 Task: Create a sub task Design and Implement Solution for the task  Create a new online platform for online therapy sessions in the project ArcticTech , assign it to team member softage.3@softage.net and update the status of the sub task to  Completed , set the priority of the sub task to High
Action: Mouse moved to (599, 324)
Screenshot: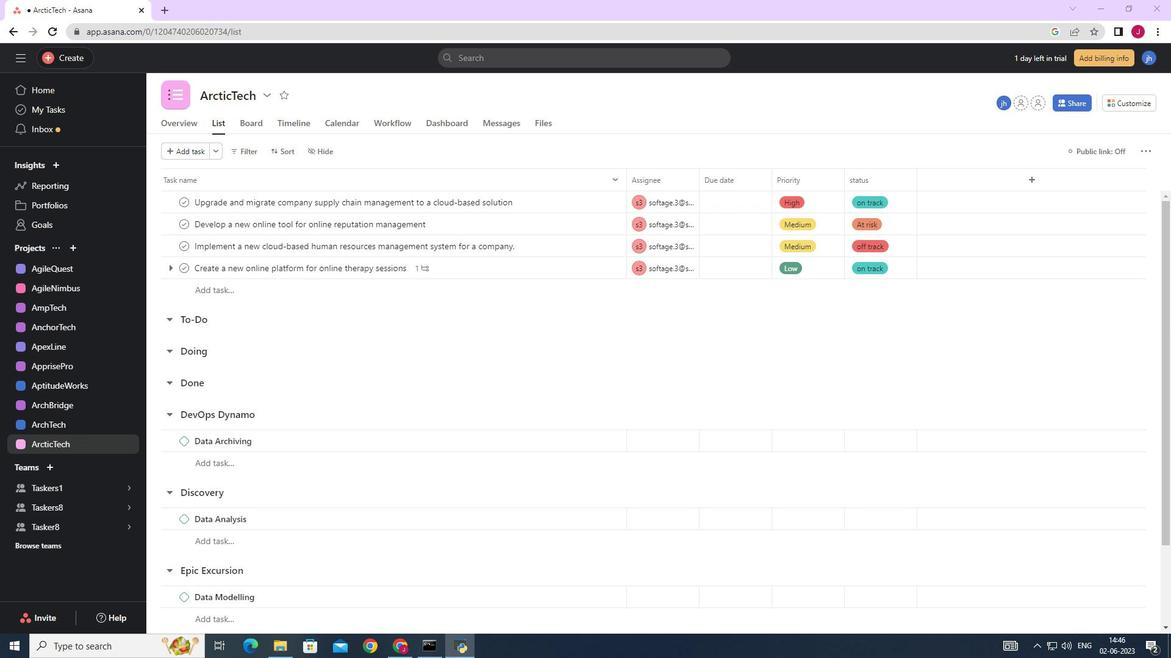 
Action: Mouse scrolled (599, 323) with delta (0, 0)
Screenshot: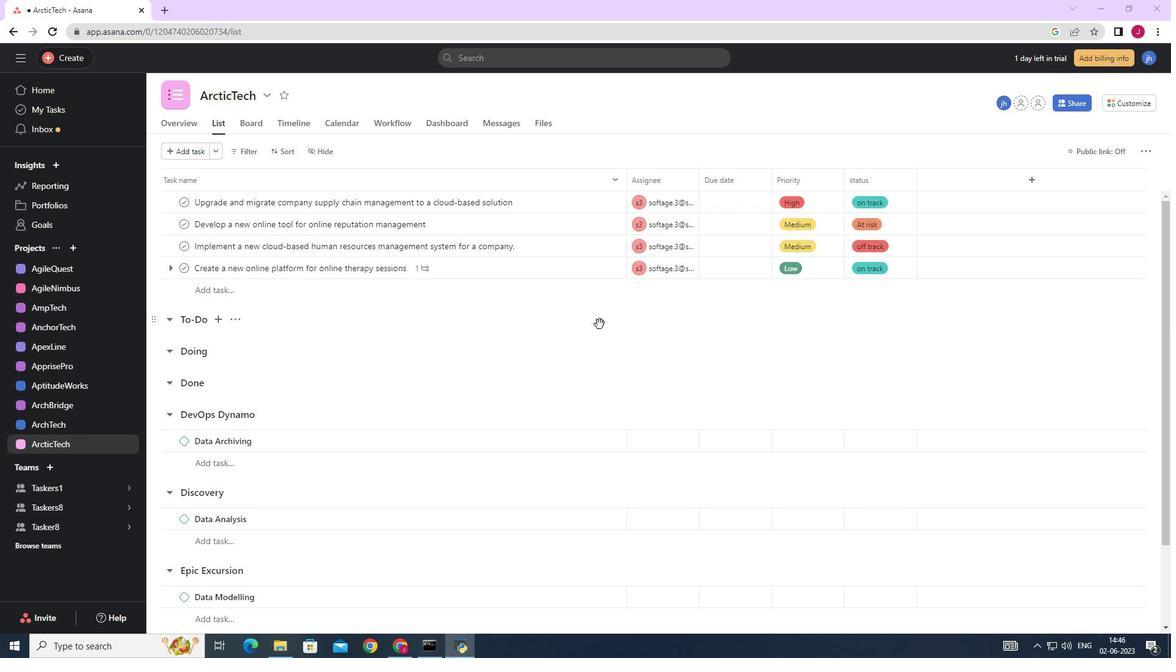 
Action: Mouse scrolled (599, 323) with delta (0, 0)
Screenshot: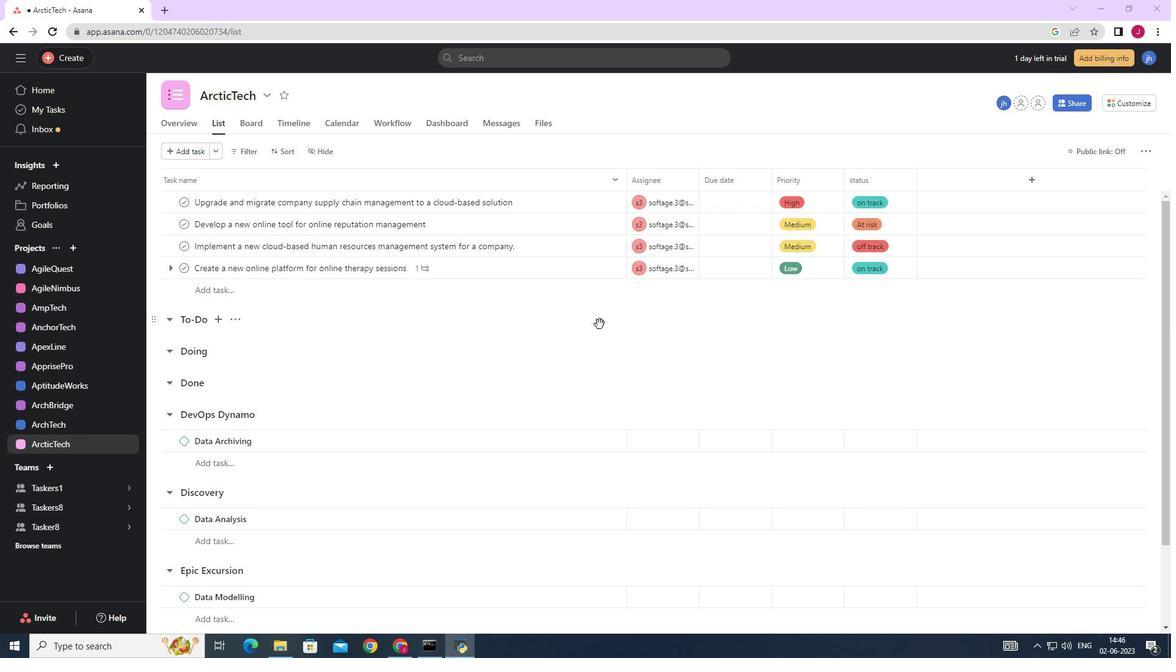 
Action: Mouse moved to (600, 357)
Screenshot: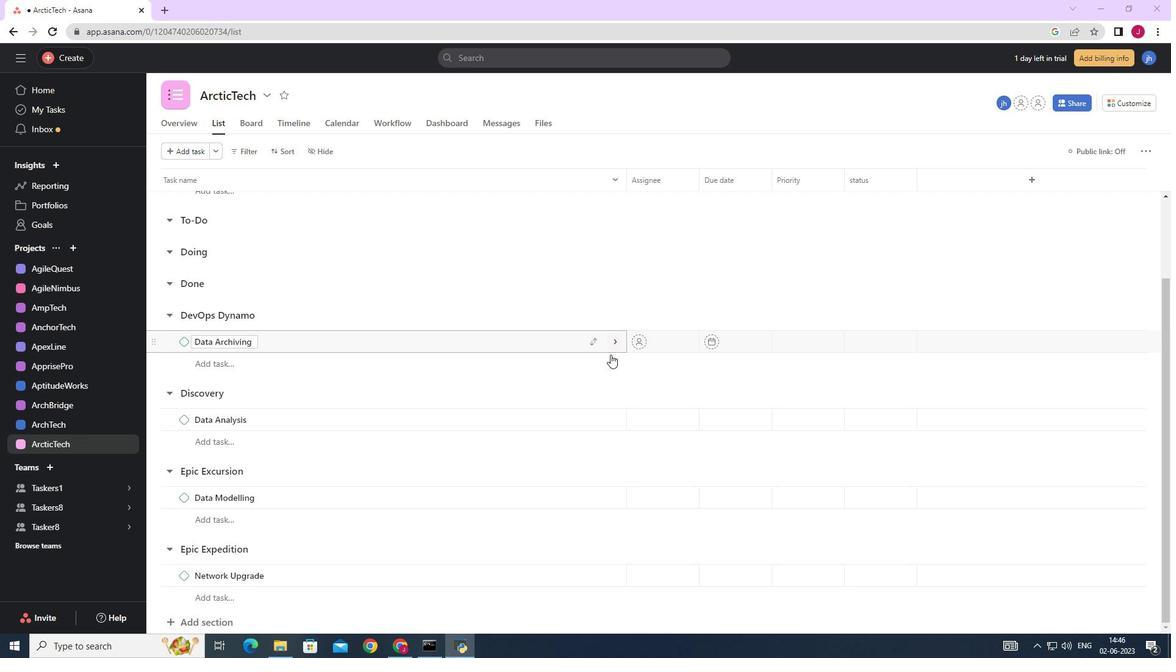 
Action: Mouse scrolled (601, 360) with delta (0, 0)
Screenshot: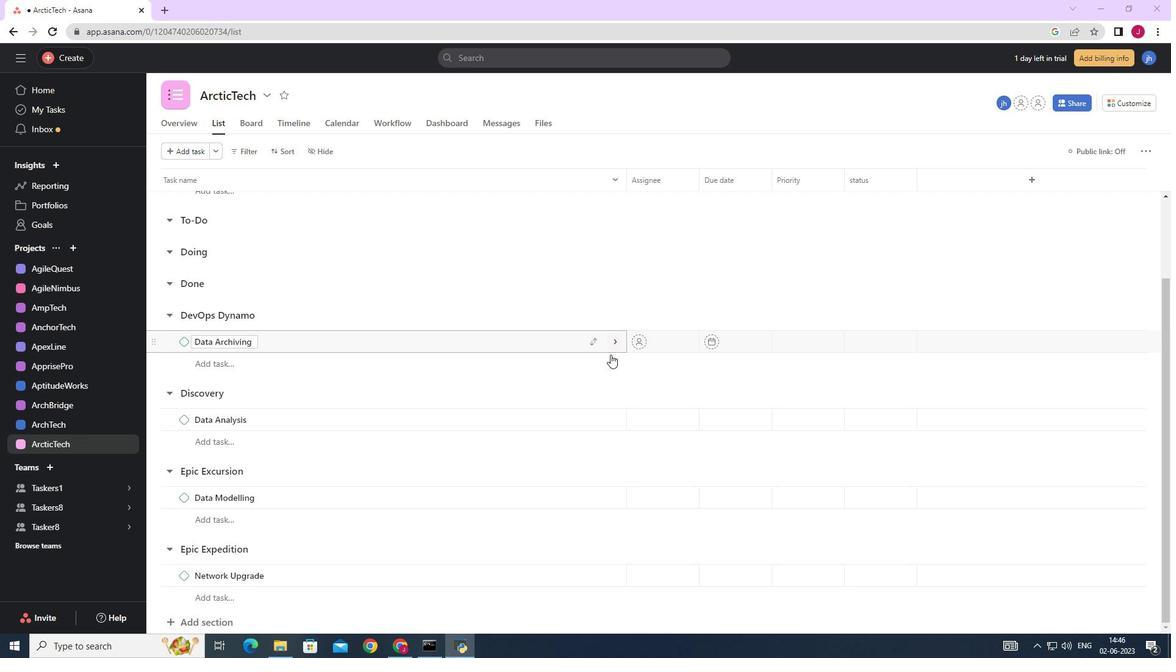 
Action: Mouse moved to (599, 356)
Screenshot: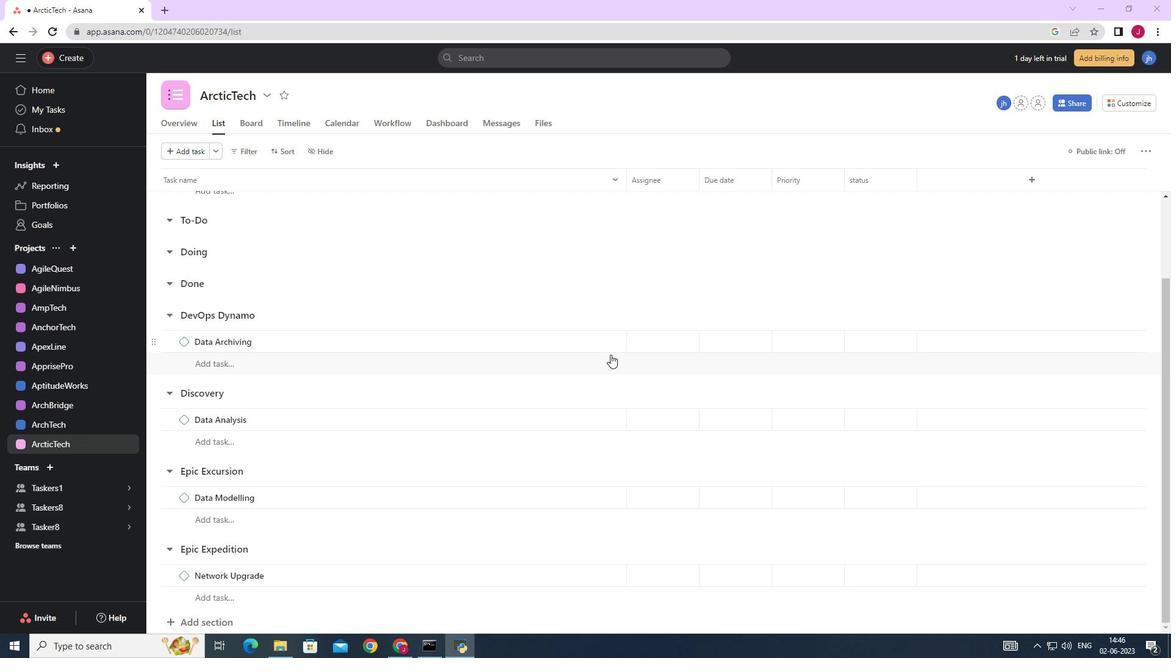 
Action: Mouse scrolled (601, 359) with delta (0, 0)
Screenshot: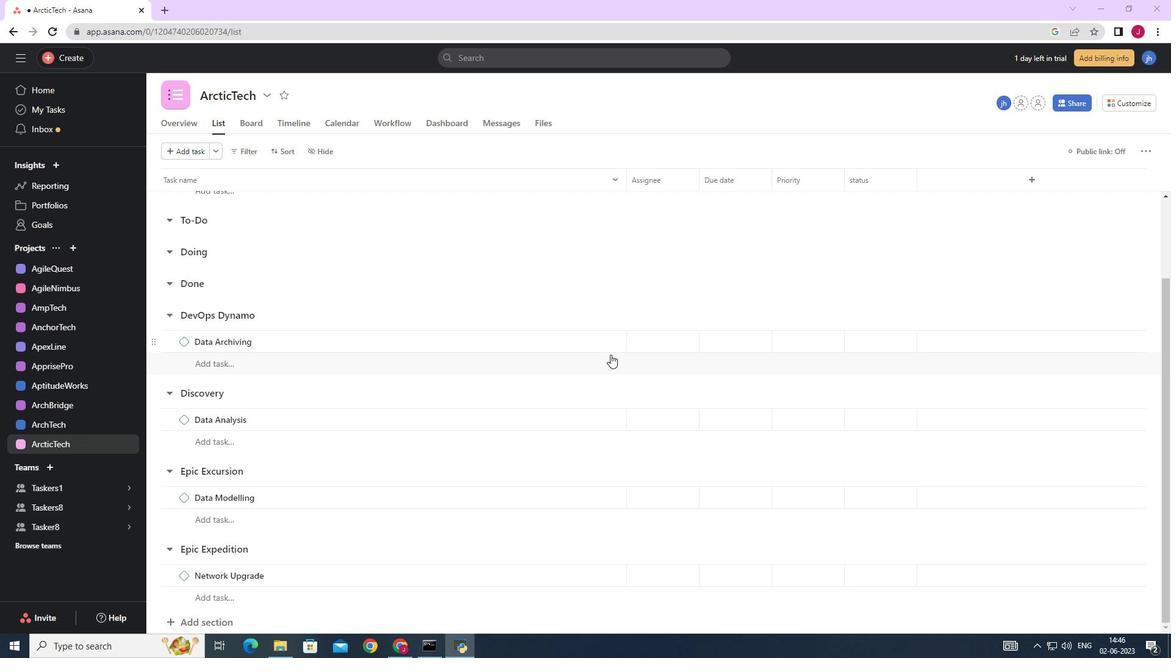 
Action: Mouse moved to (599, 356)
Screenshot: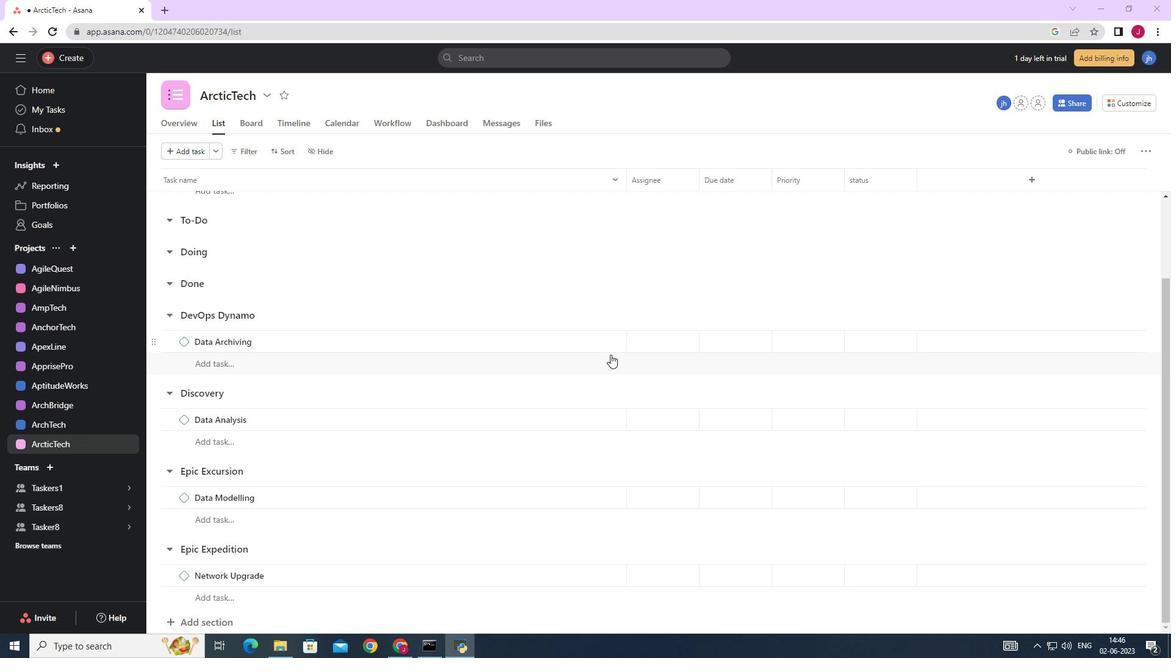 
Action: Mouse scrolled (599, 357) with delta (0, 0)
Screenshot: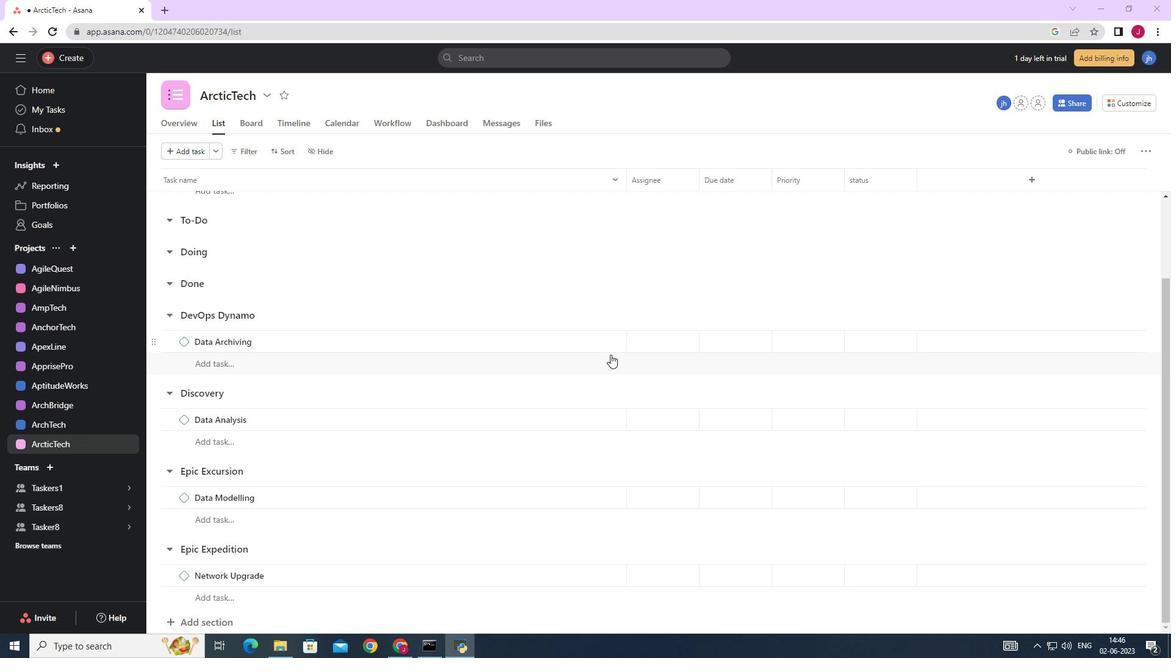
Action: Mouse moved to (560, 345)
Screenshot: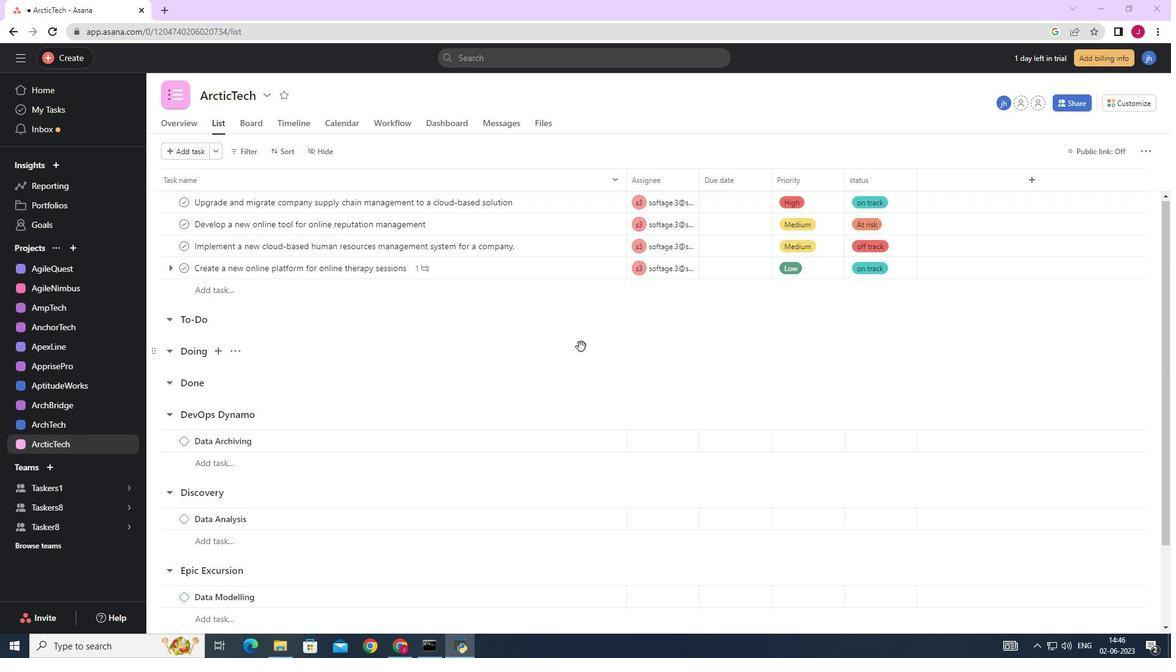 
Action: Mouse scrolled (560, 345) with delta (0, 0)
Screenshot: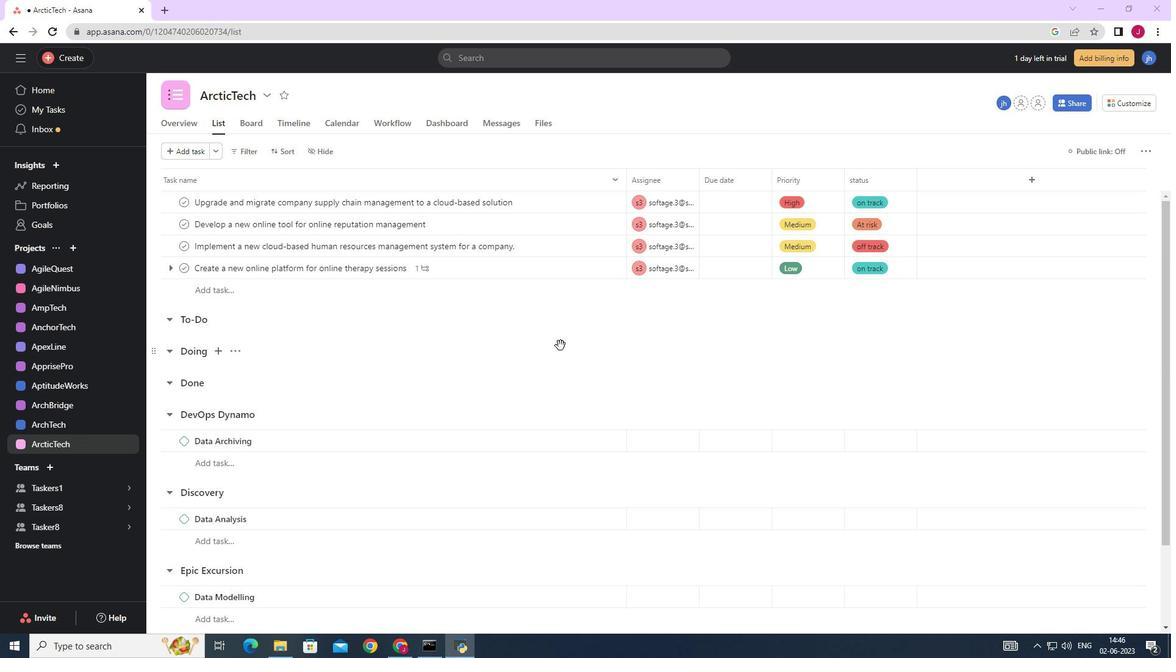 
Action: Mouse scrolled (560, 345) with delta (0, 0)
Screenshot: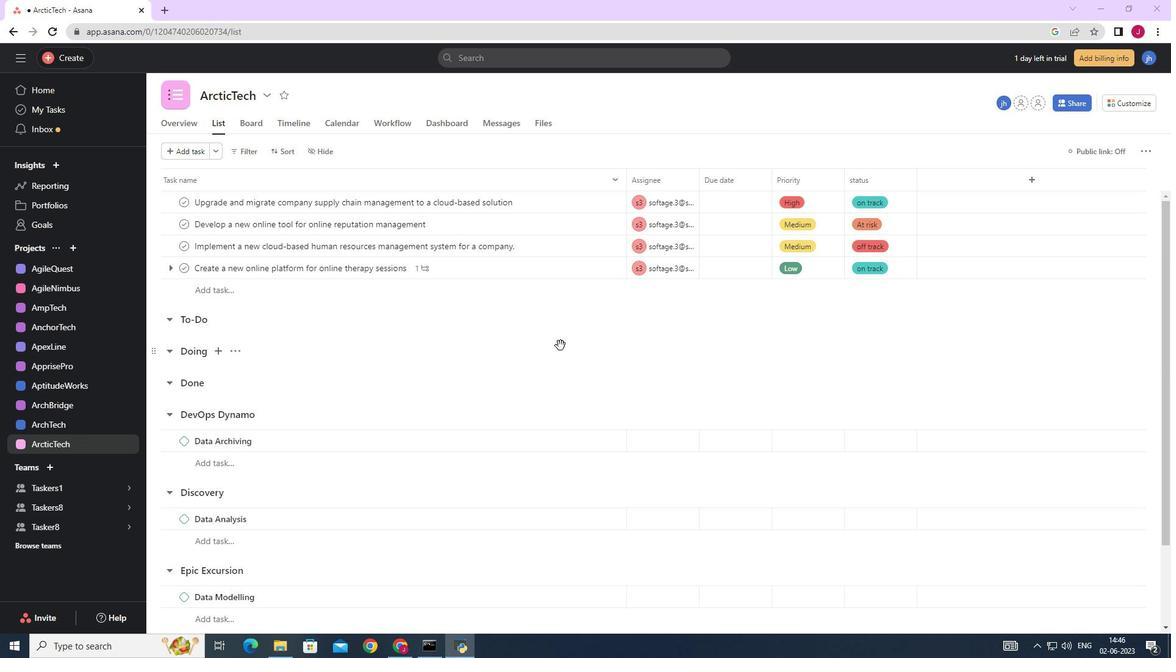 
Action: Mouse scrolled (560, 345) with delta (0, 0)
Screenshot: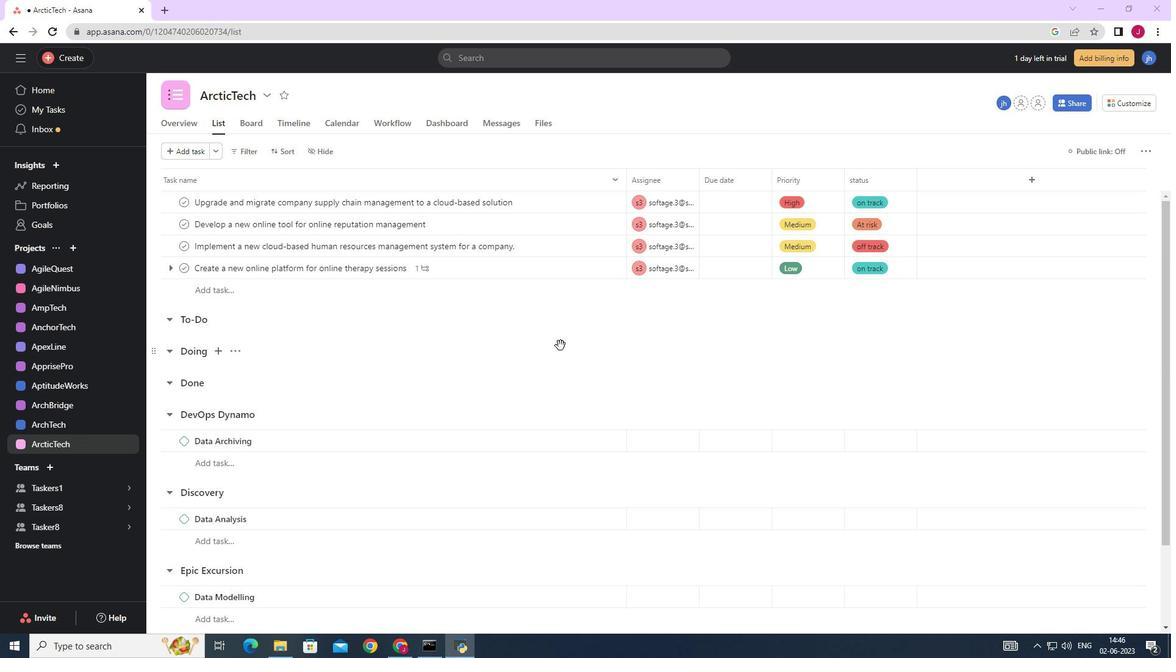 
Action: Mouse scrolled (560, 345) with delta (0, 0)
Screenshot: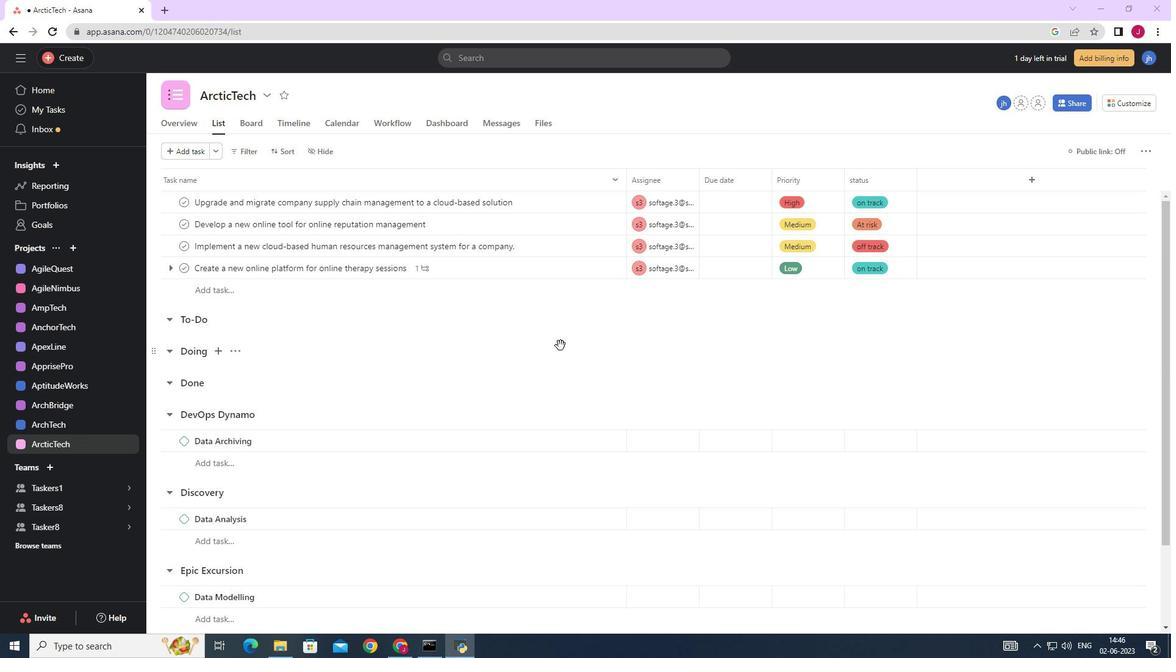 
Action: Mouse scrolled (560, 346) with delta (0, 0)
Screenshot: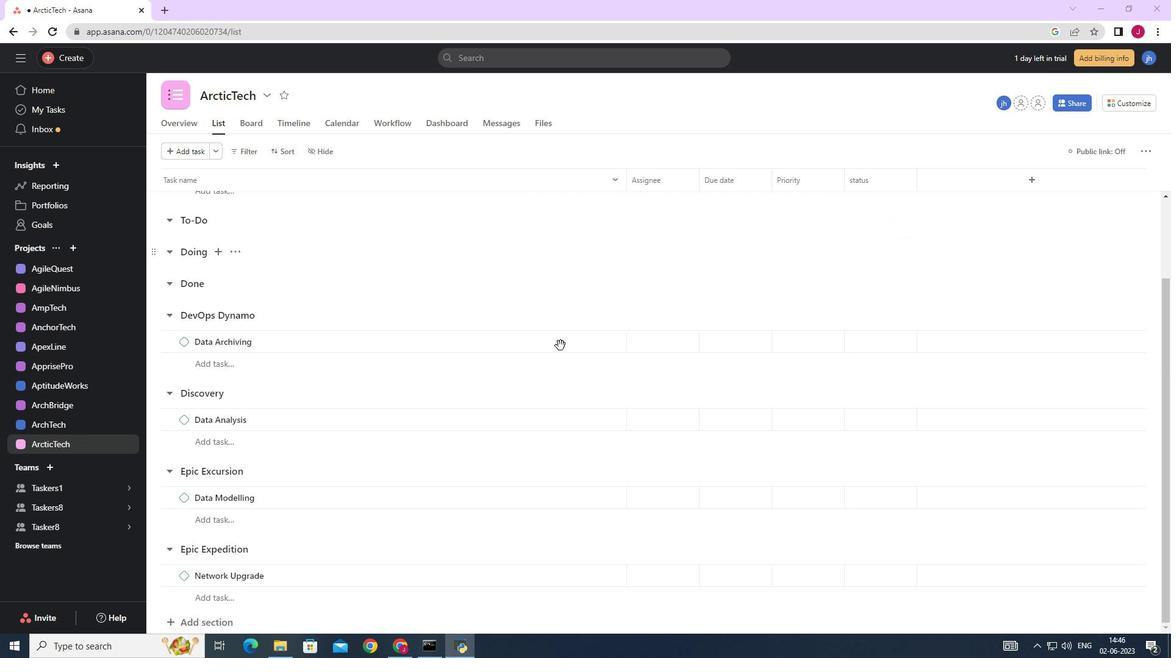 
Action: Mouse scrolled (560, 346) with delta (0, 0)
Screenshot: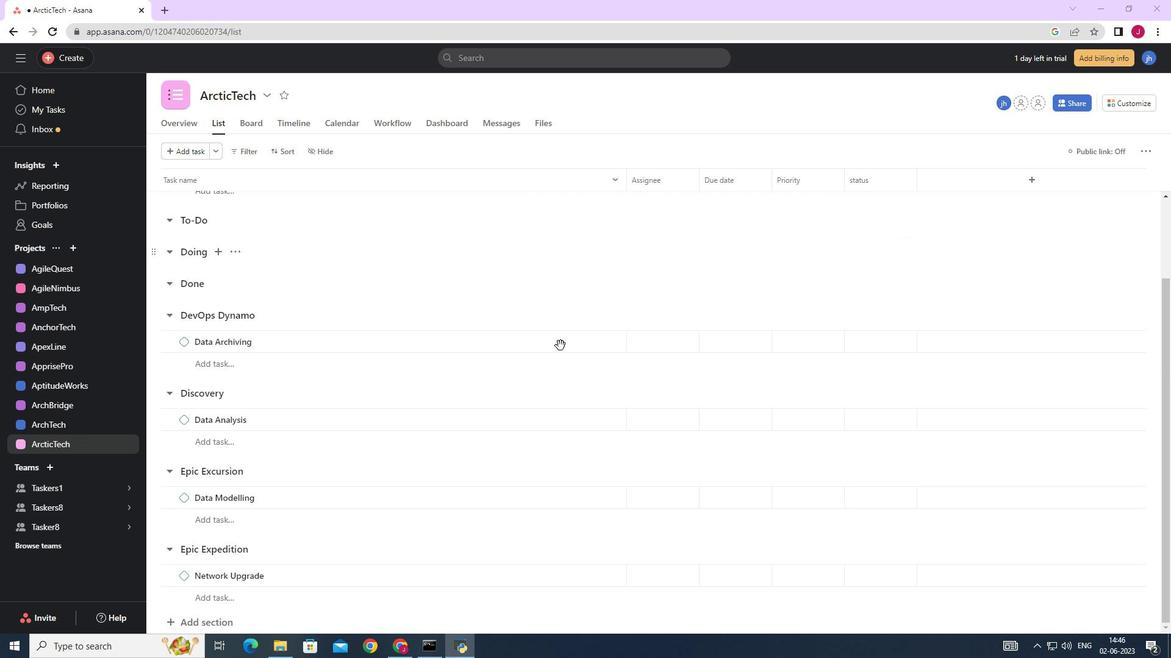 
Action: Mouse scrolled (560, 346) with delta (0, 0)
Screenshot: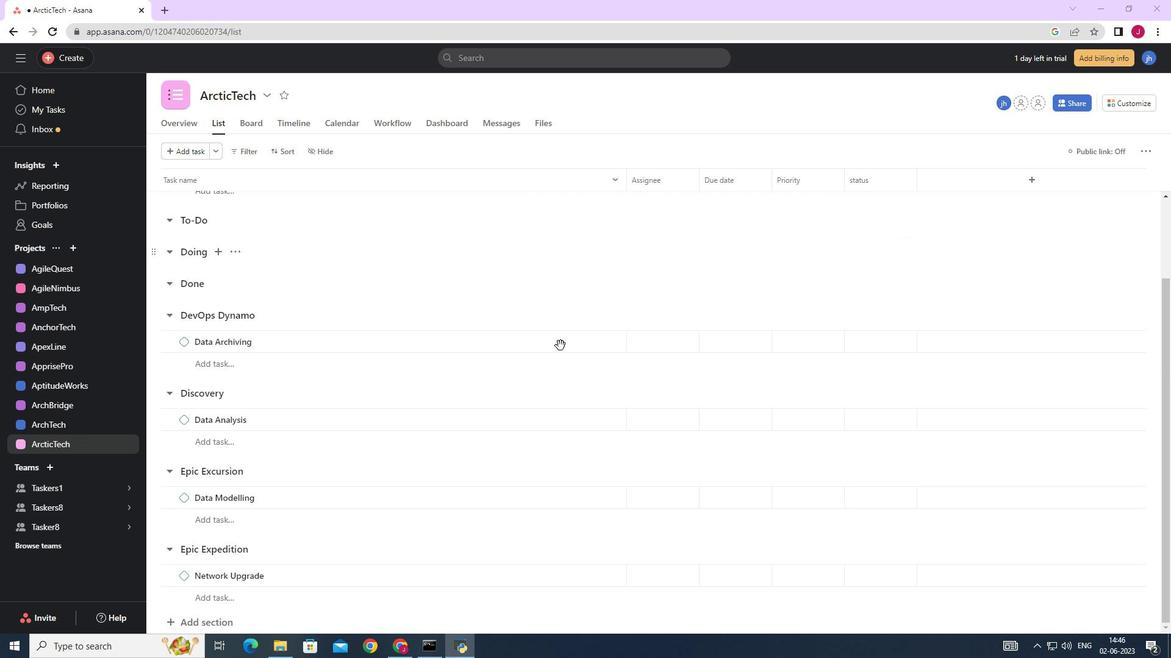 
Action: Mouse scrolled (560, 346) with delta (0, 0)
Screenshot: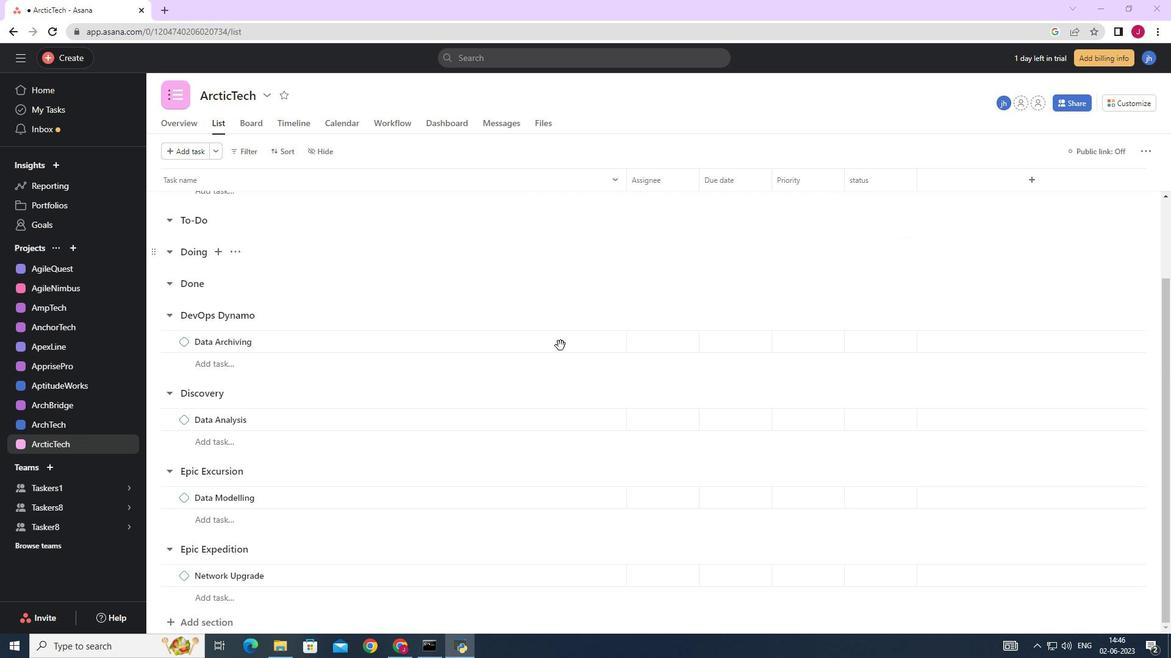 
Action: Mouse moved to (566, 267)
Screenshot: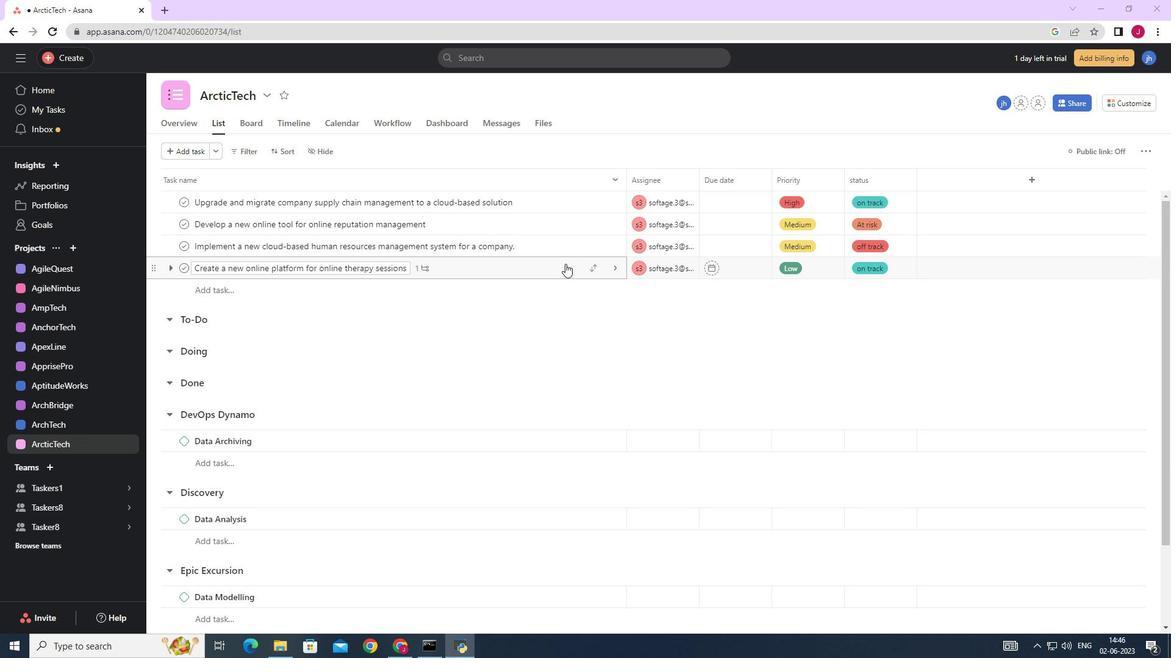 
Action: Mouse pressed left at (566, 267)
Screenshot: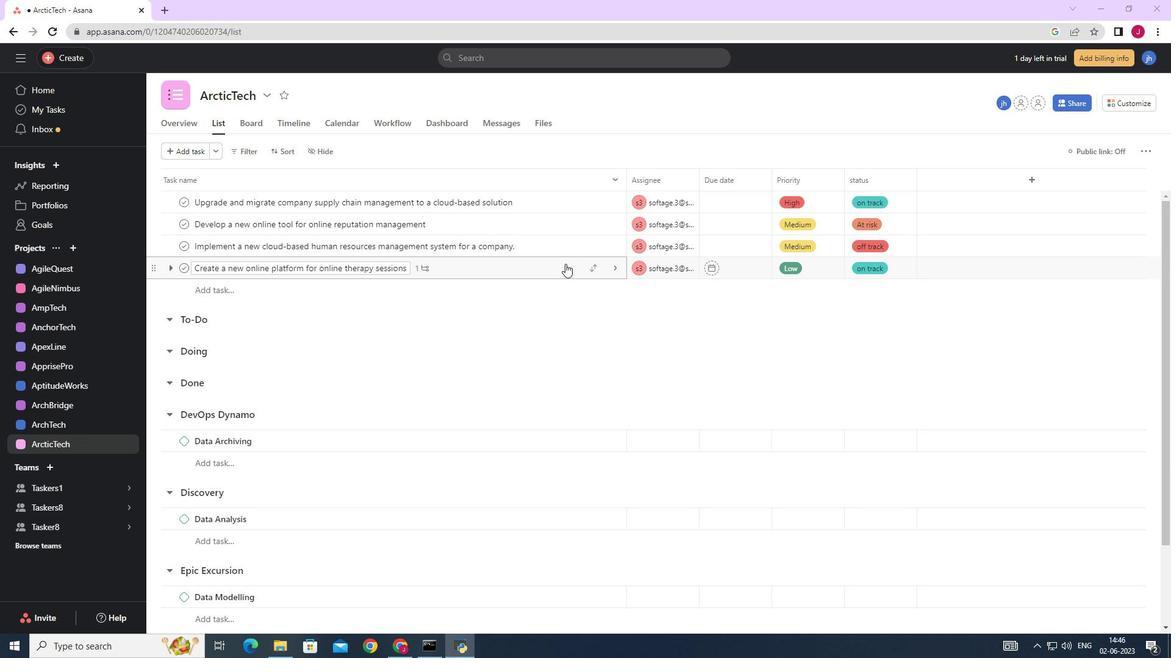 
Action: Mouse moved to (771, 364)
Screenshot: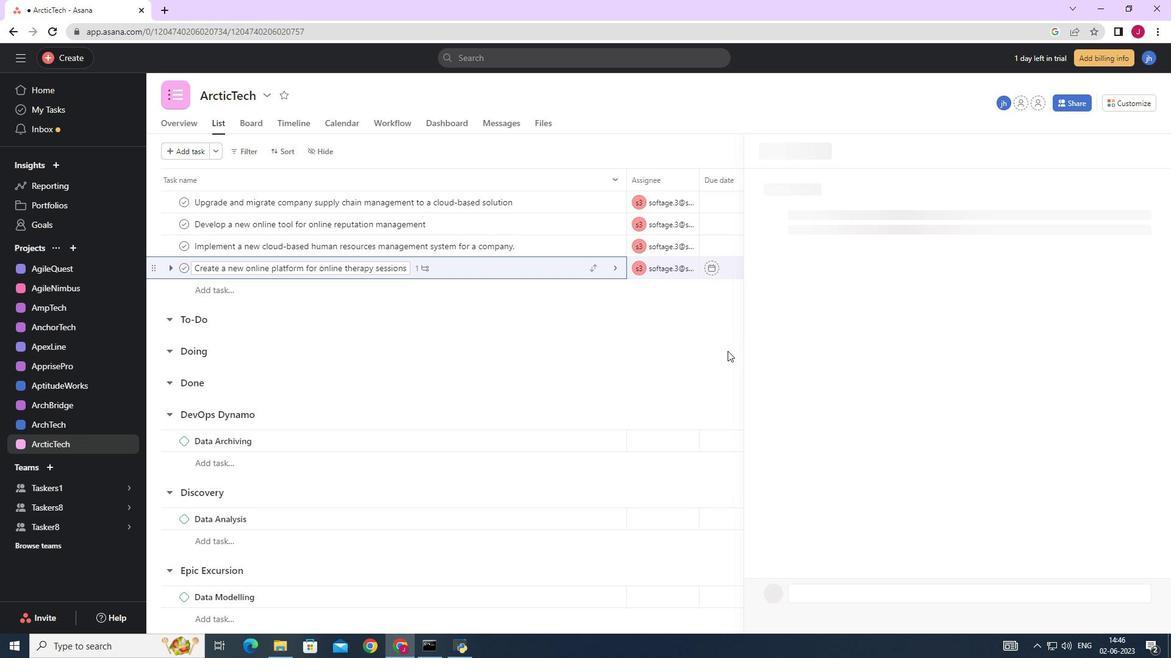 
Action: Mouse scrolled (771, 363) with delta (0, 0)
Screenshot: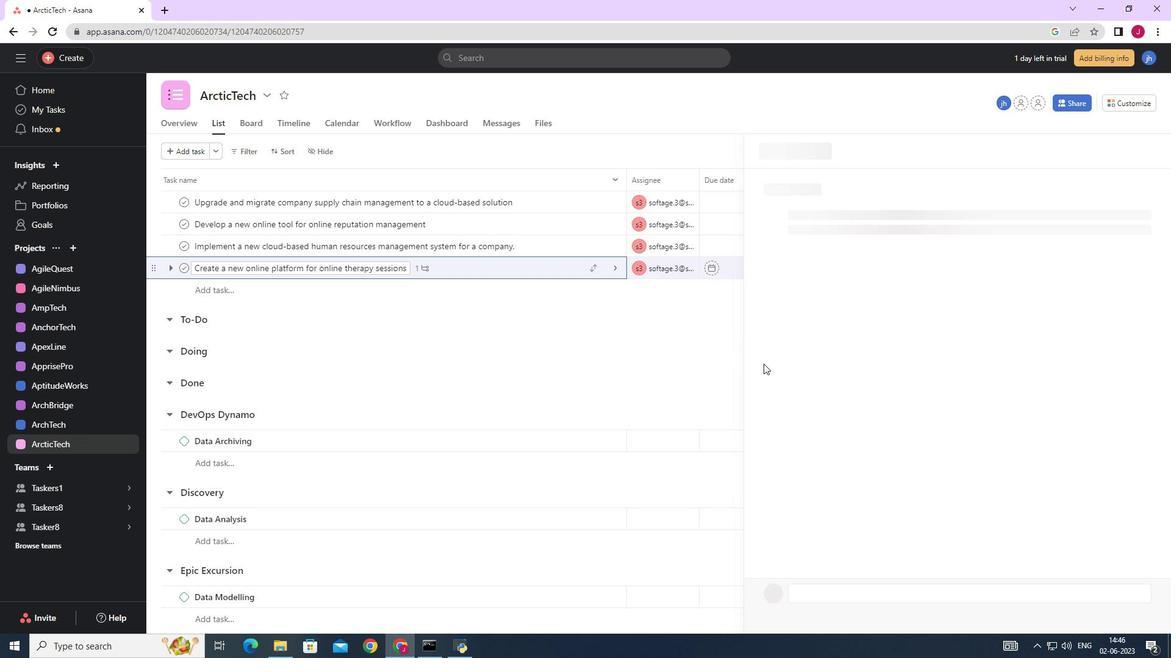 
Action: Mouse scrolled (771, 363) with delta (0, 0)
Screenshot: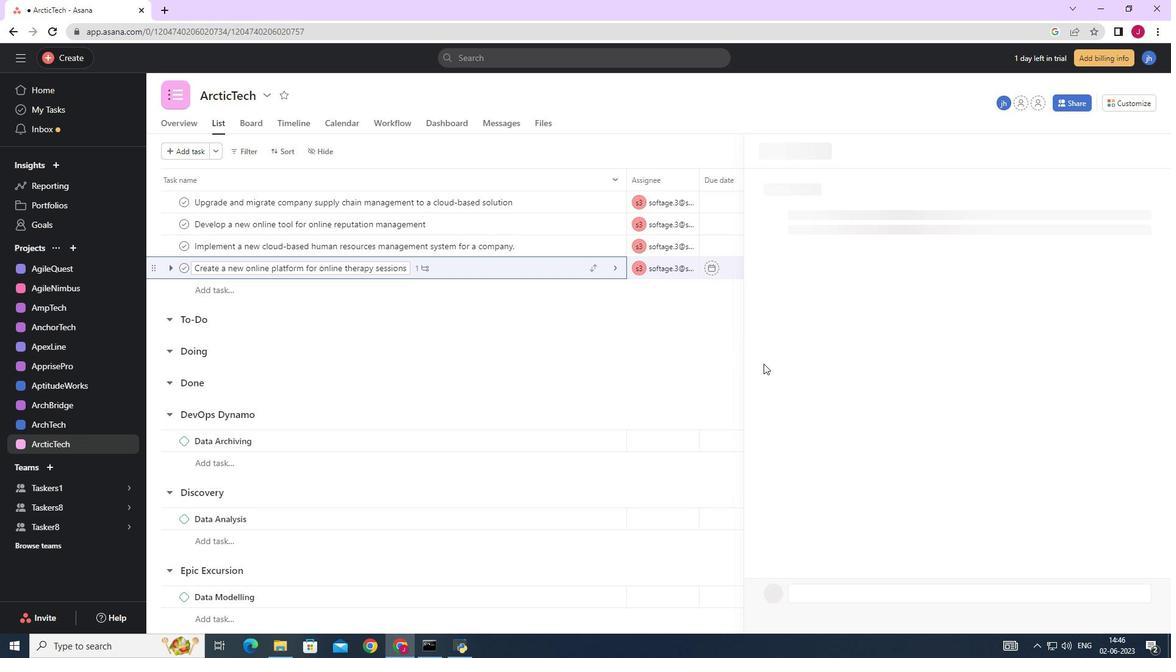 
Action: Mouse scrolled (771, 363) with delta (0, 0)
Screenshot: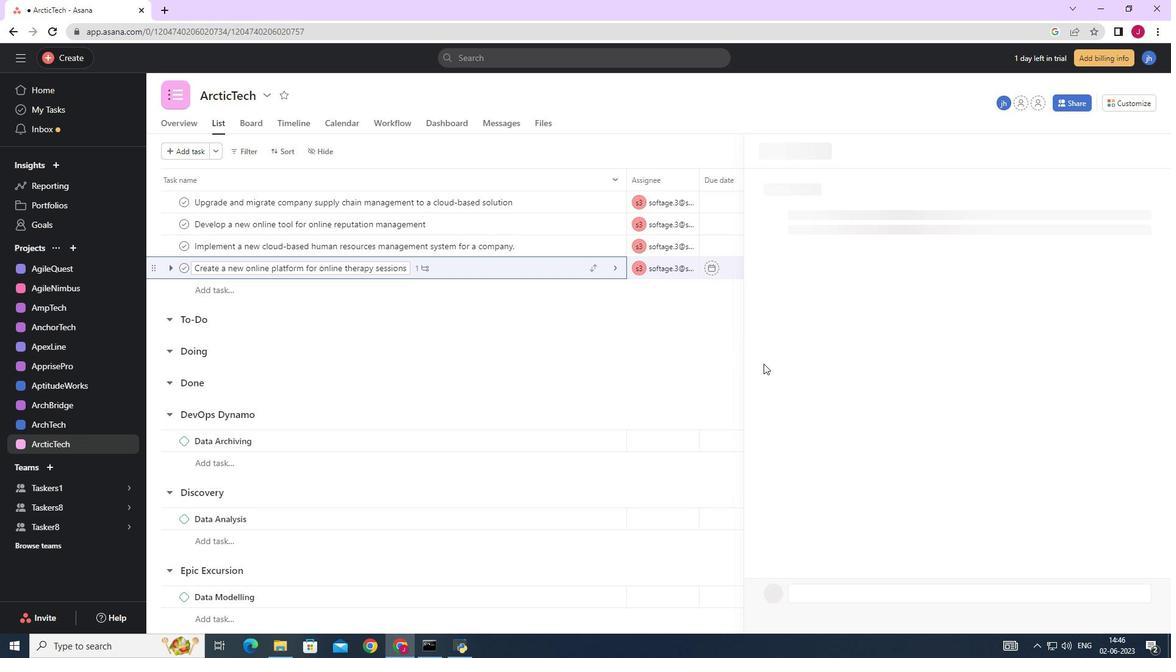 
Action: Mouse scrolled (771, 363) with delta (0, 0)
Screenshot: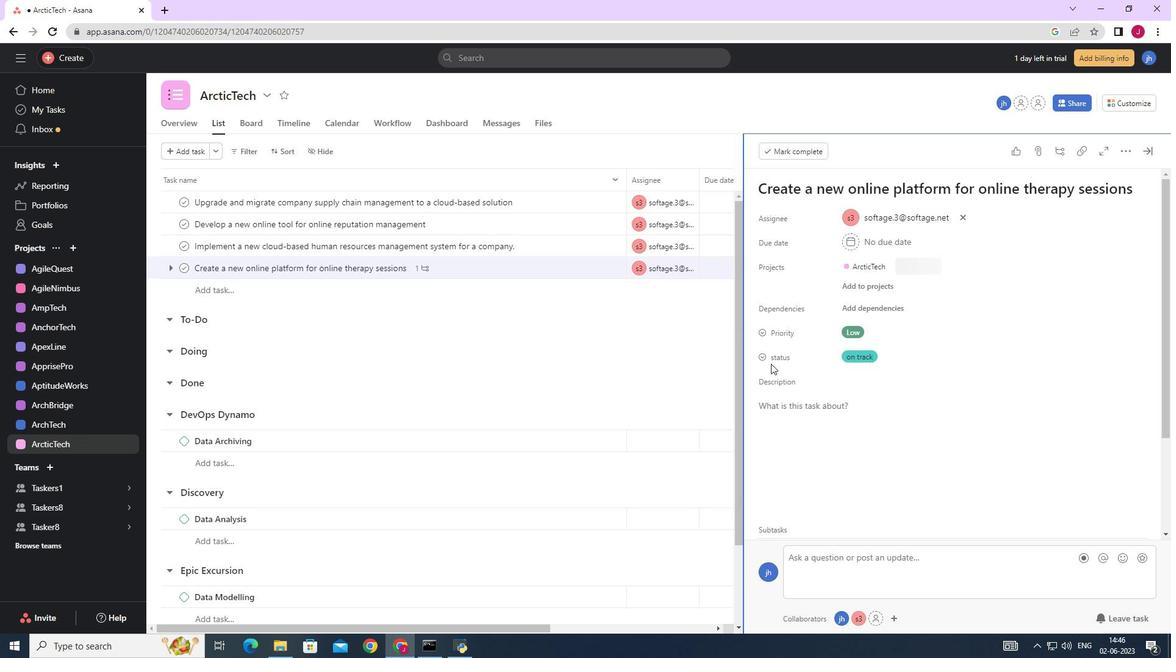 
Action: Mouse scrolled (771, 363) with delta (0, 0)
Screenshot: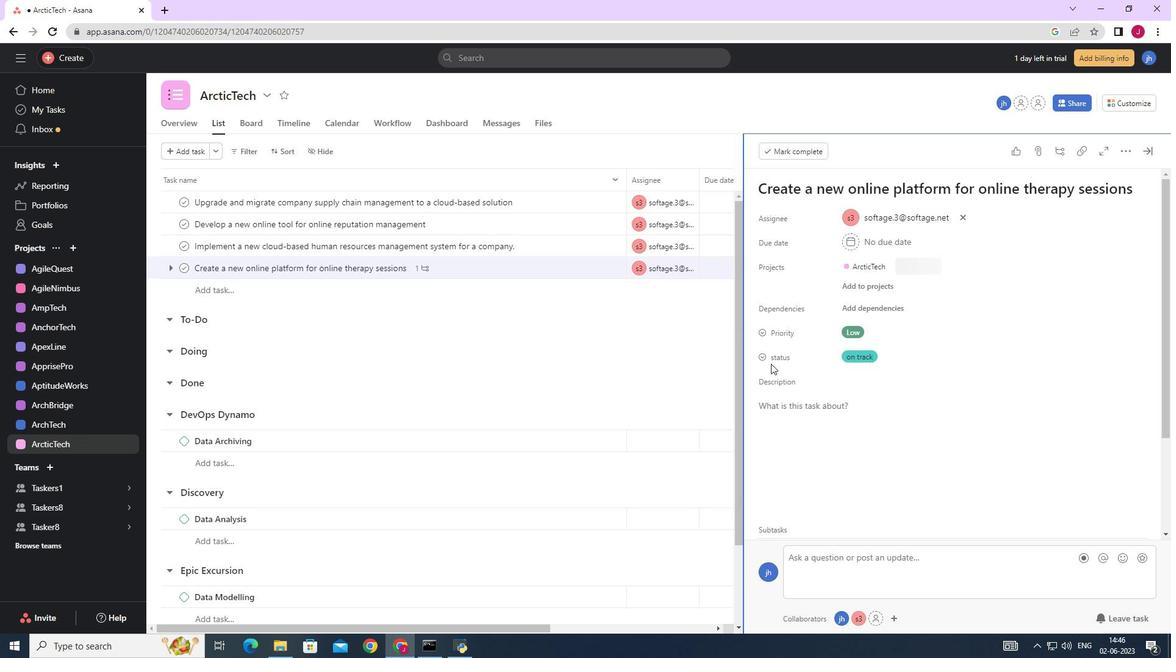 
Action: Mouse scrolled (771, 363) with delta (0, 0)
Screenshot: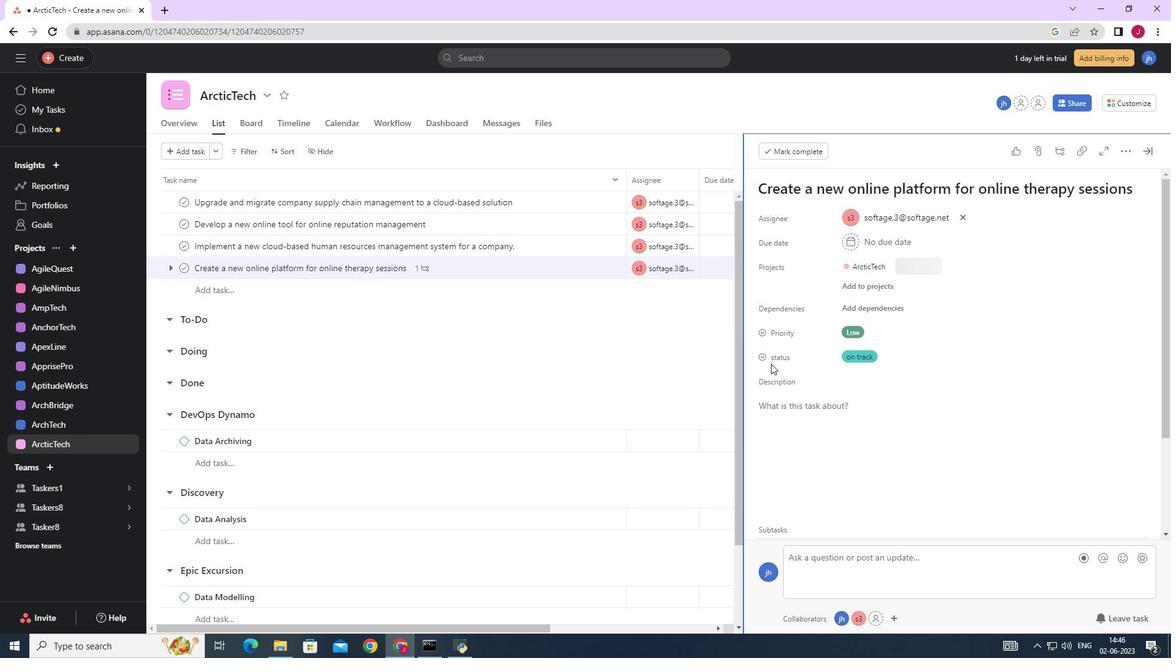 
Action: Mouse moved to (801, 443)
Screenshot: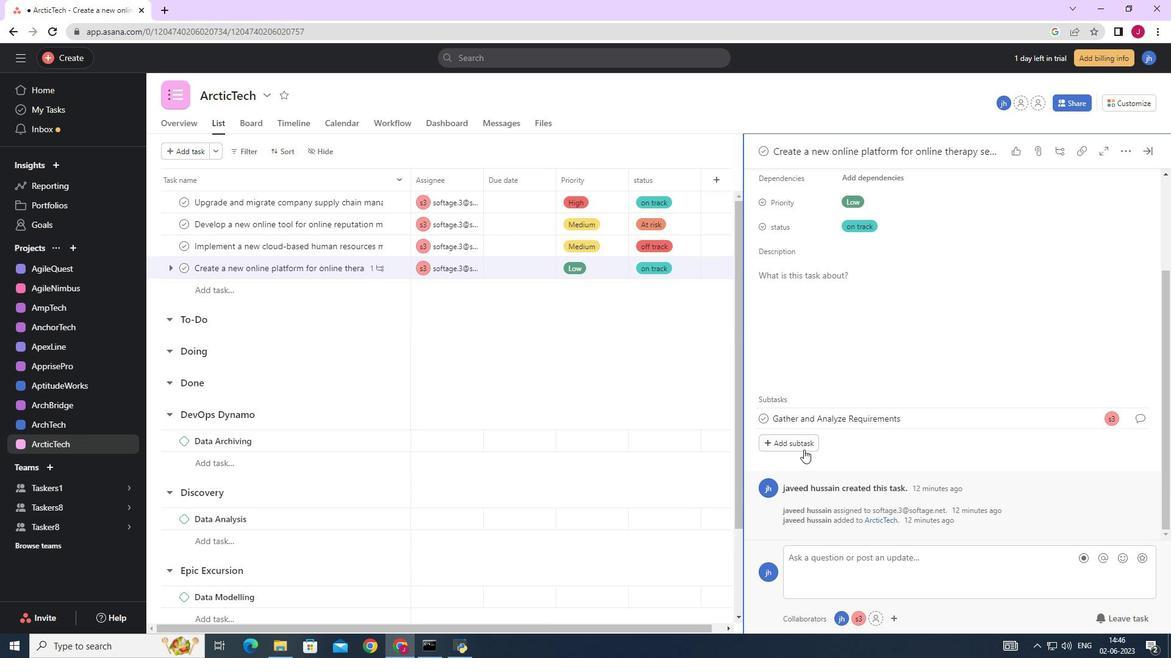 
Action: Mouse pressed left at (801, 443)
Screenshot: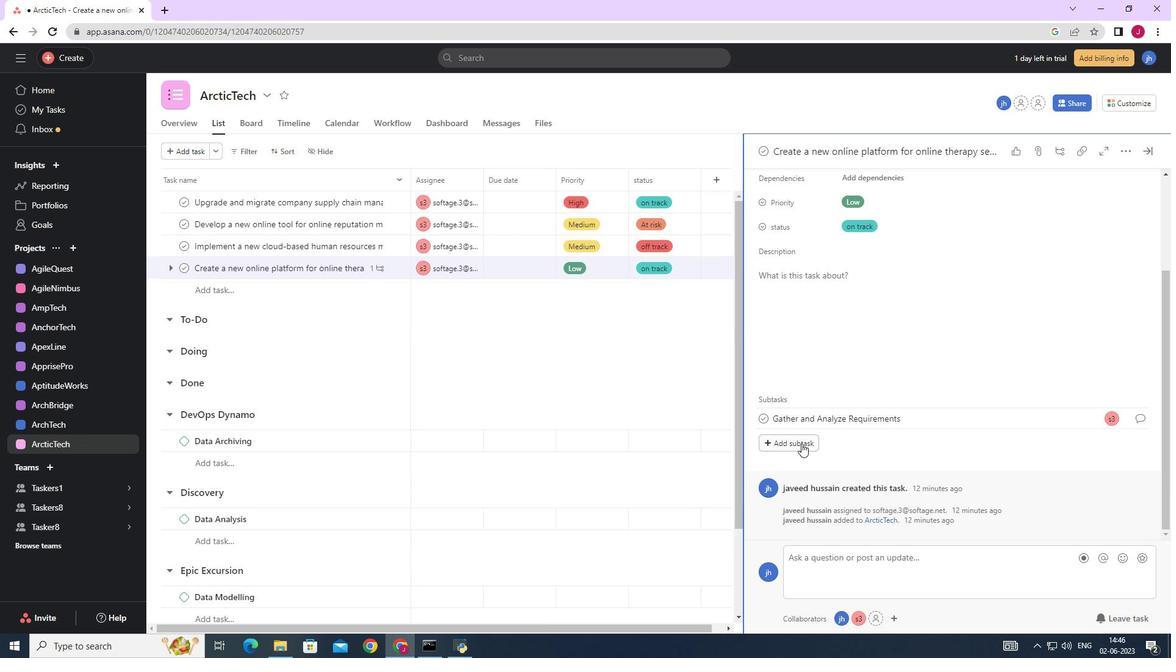 
Action: Key pressed <Key.caps_lock>D<Key.caps_lock>esign<Key.space>and<Key.space><Key.caps_lock>I<Key.caps_lock>mplement<Key.space><Key.caps_lock>S<Key.caps_lock>olution
Screenshot: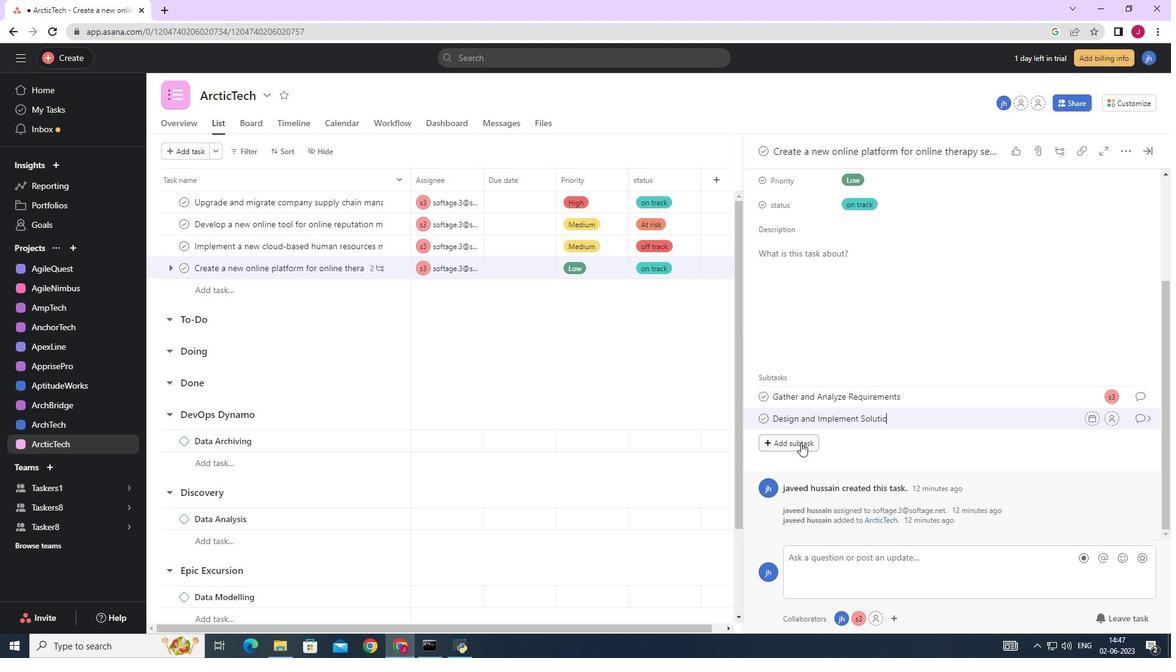 
Action: Mouse moved to (1109, 420)
Screenshot: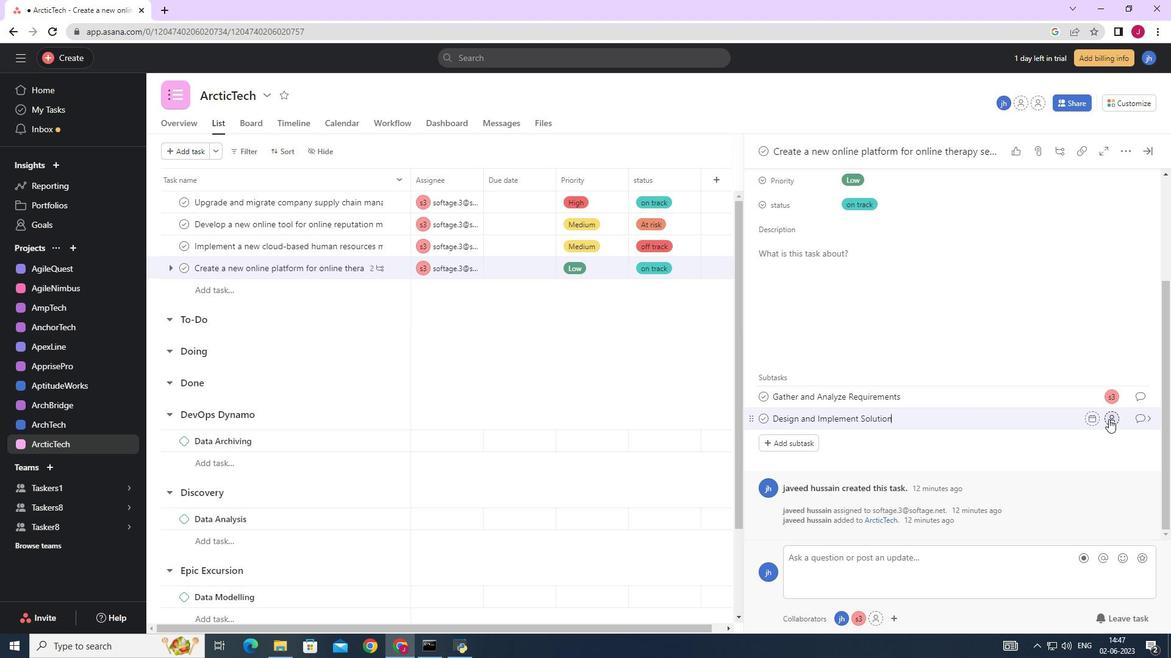 
Action: Mouse pressed left at (1109, 420)
Screenshot: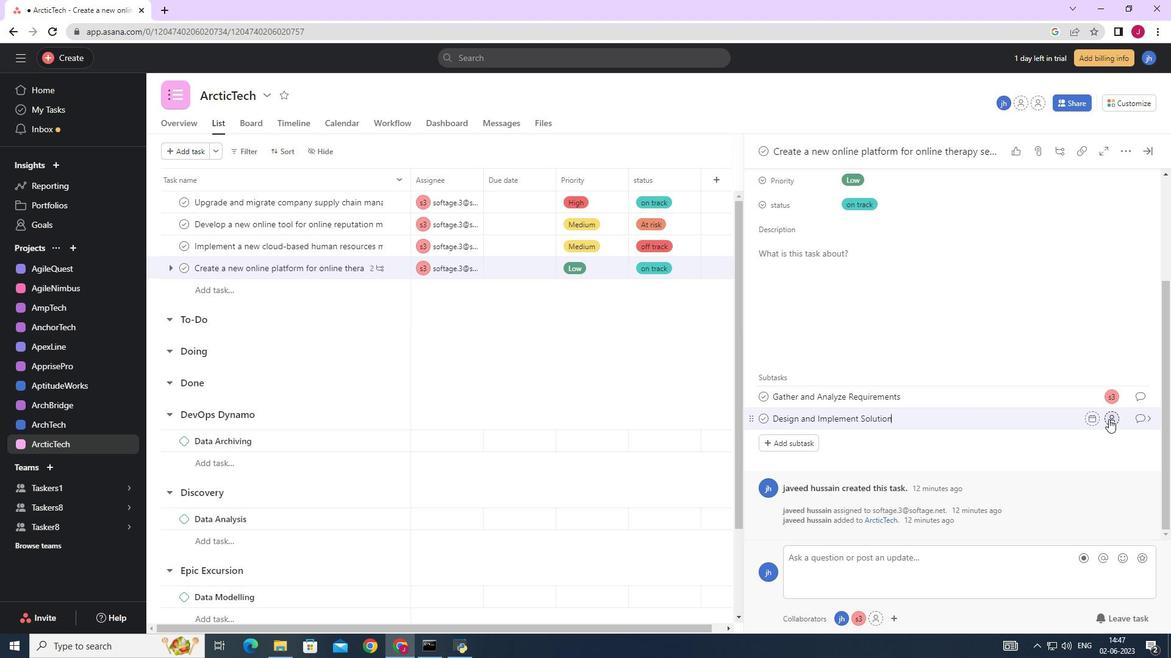 
Action: Mouse moved to (963, 477)
Screenshot: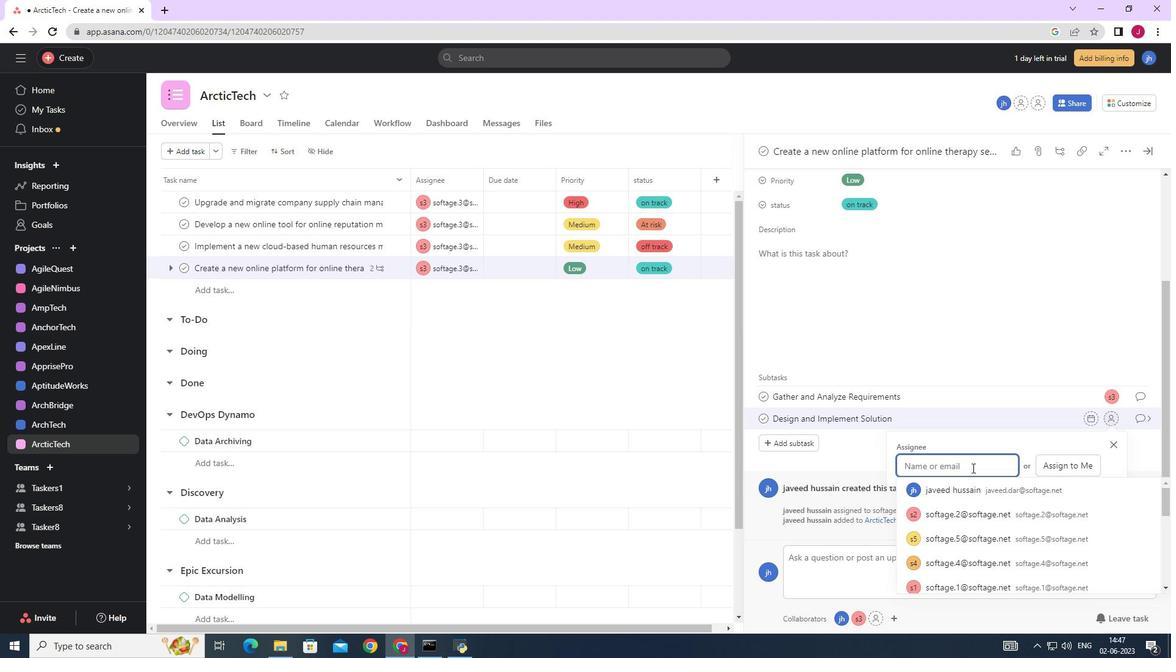 
Action: Key pressed softage.3
Screenshot: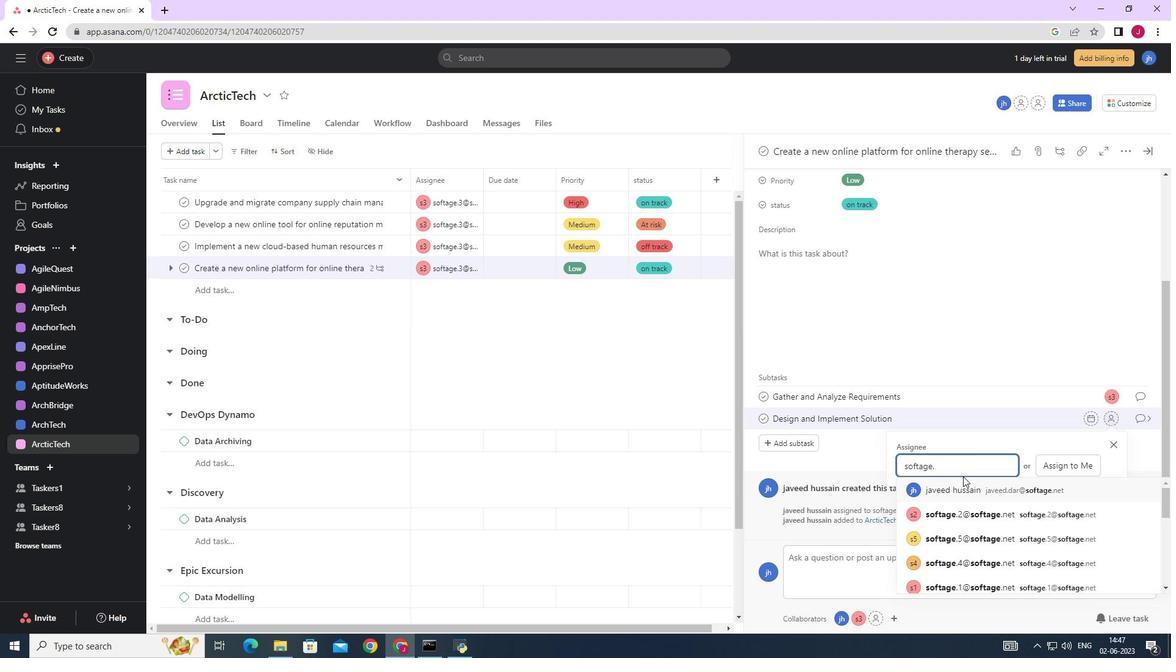 
Action: Mouse moved to (967, 492)
Screenshot: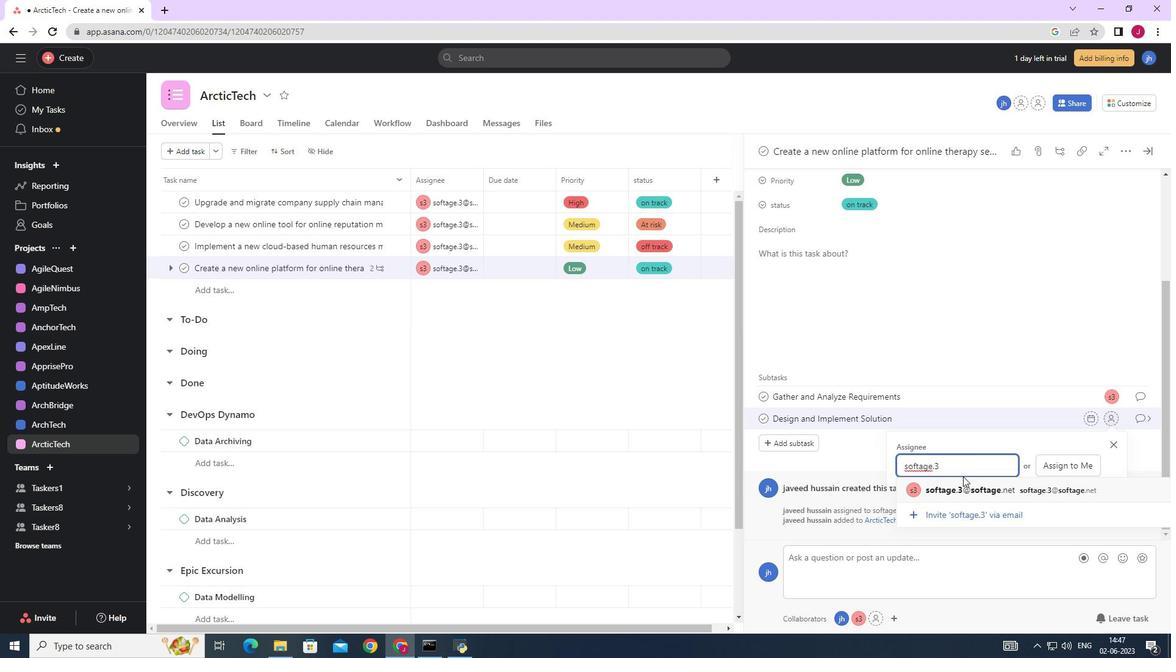 
Action: Mouse pressed left at (967, 492)
Screenshot: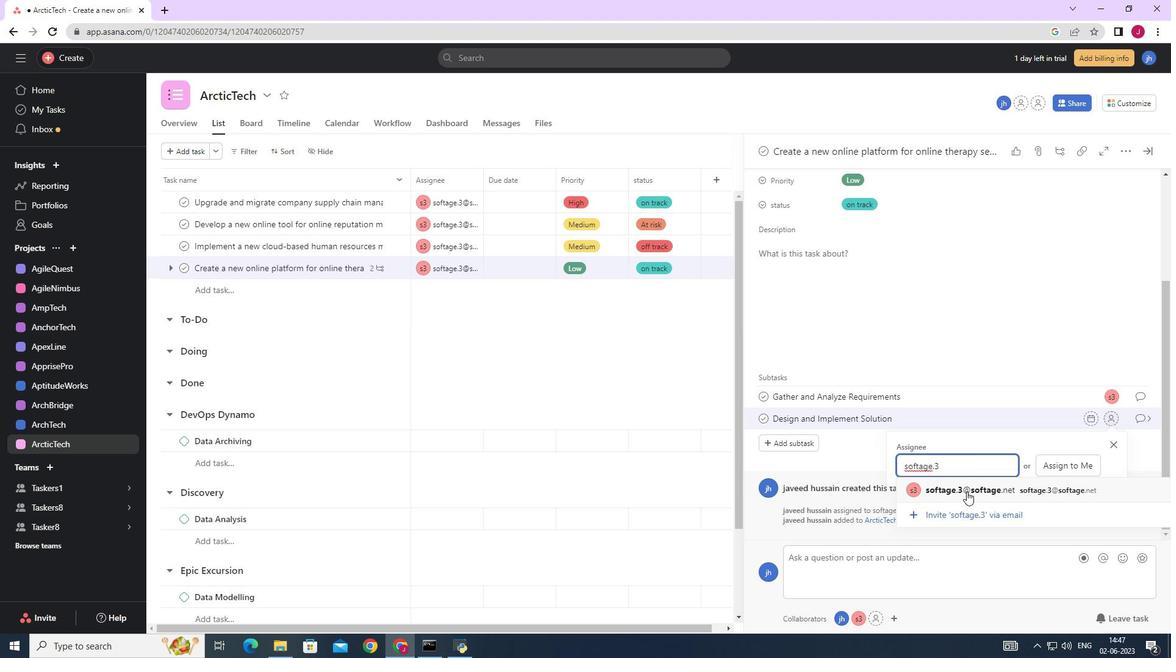 
Action: Mouse moved to (1143, 422)
Screenshot: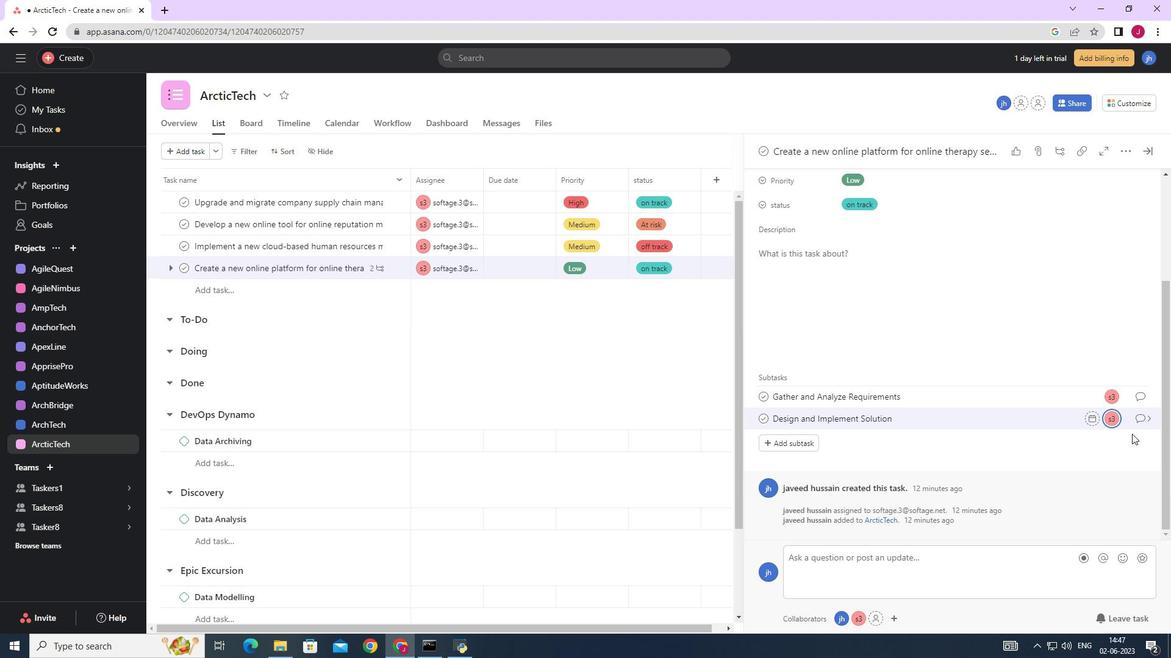 
Action: Mouse pressed left at (1143, 422)
Screenshot: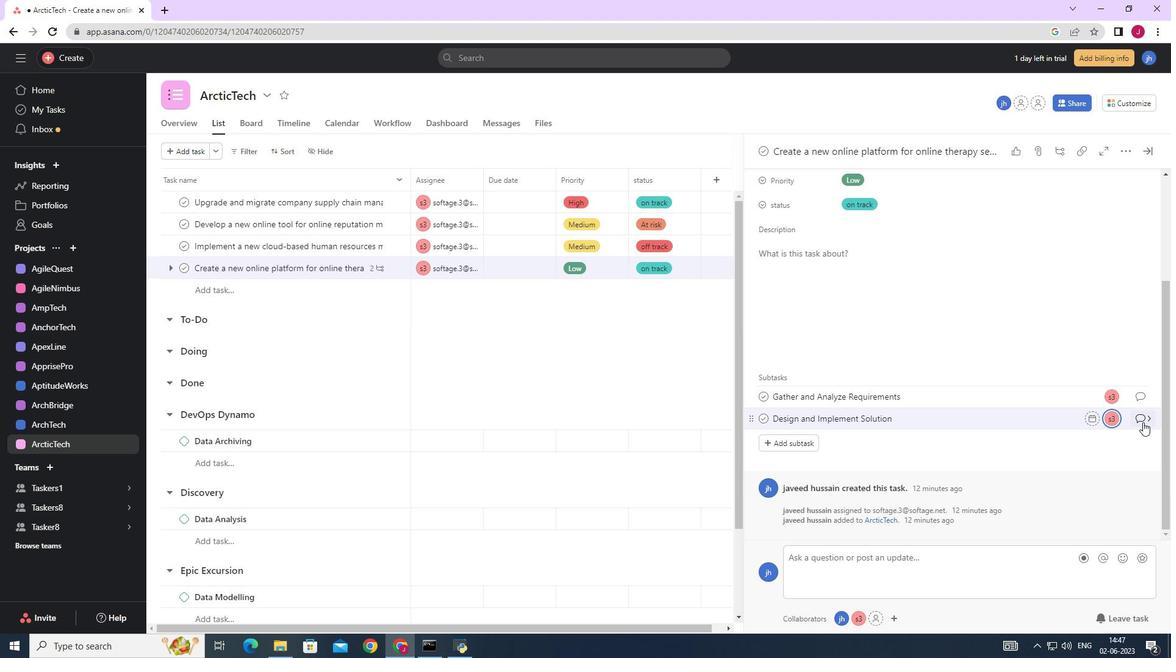 
Action: Mouse moved to (793, 326)
Screenshot: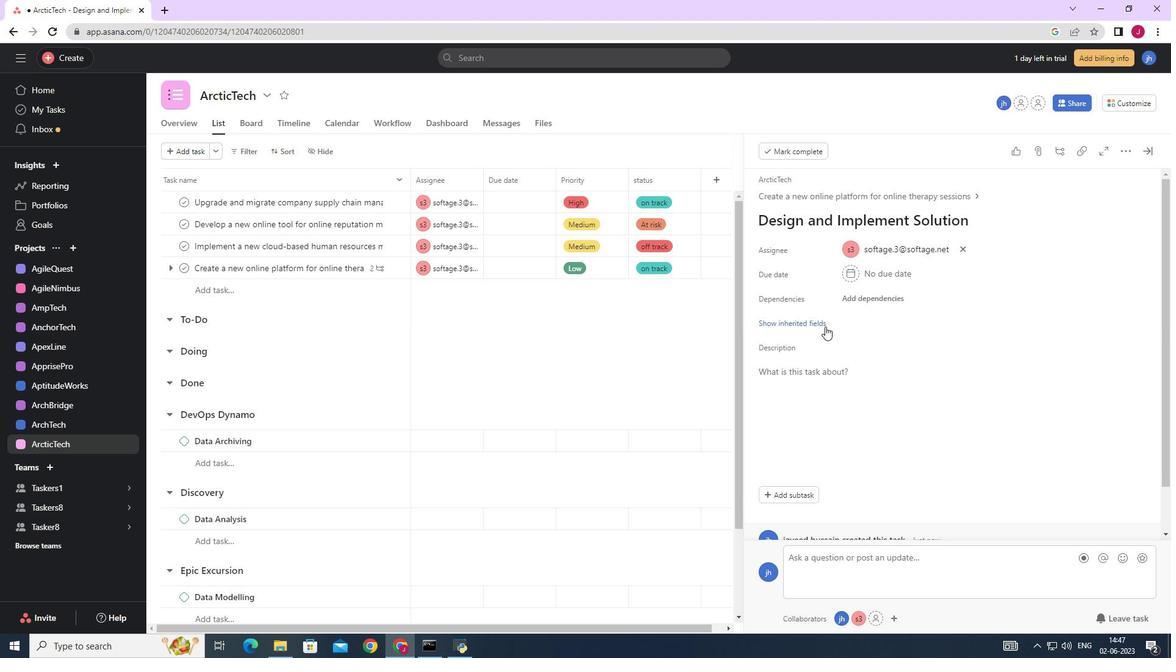 
Action: Mouse pressed left at (793, 326)
Screenshot: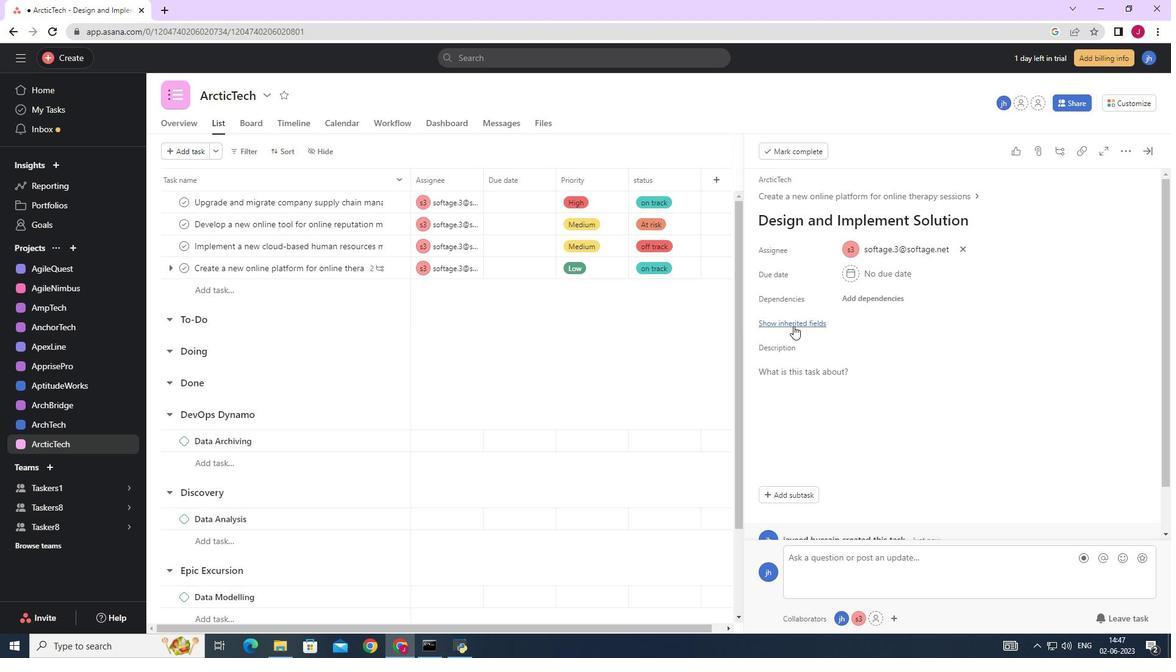 
Action: Mouse moved to (854, 348)
Screenshot: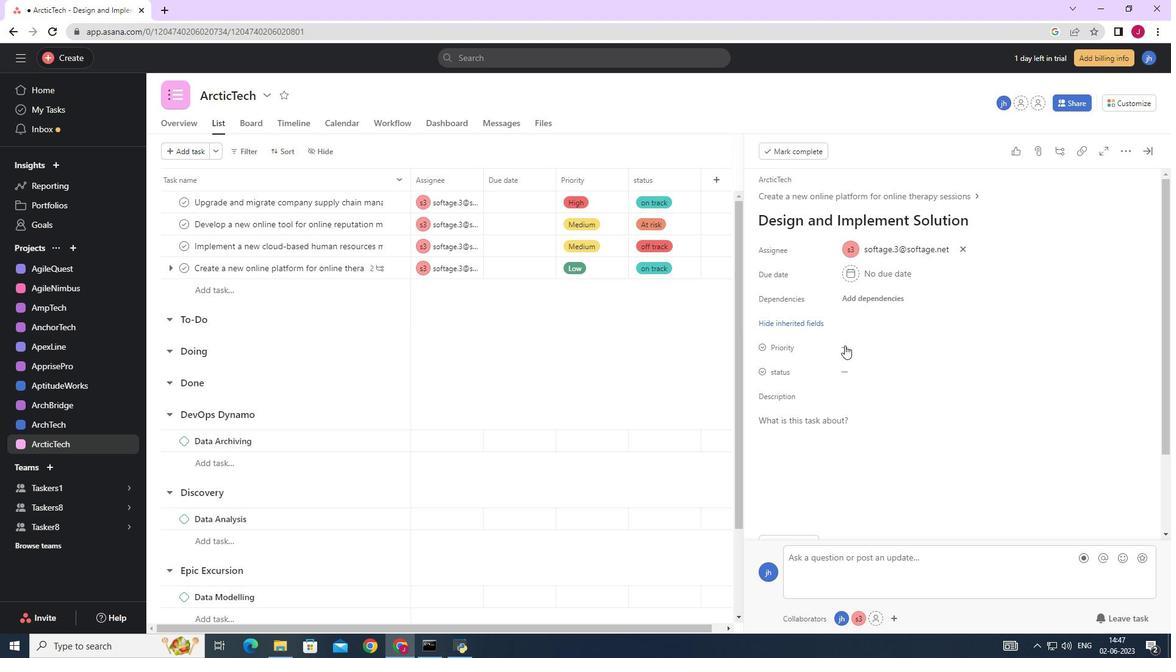 
Action: Mouse pressed left at (854, 348)
Screenshot: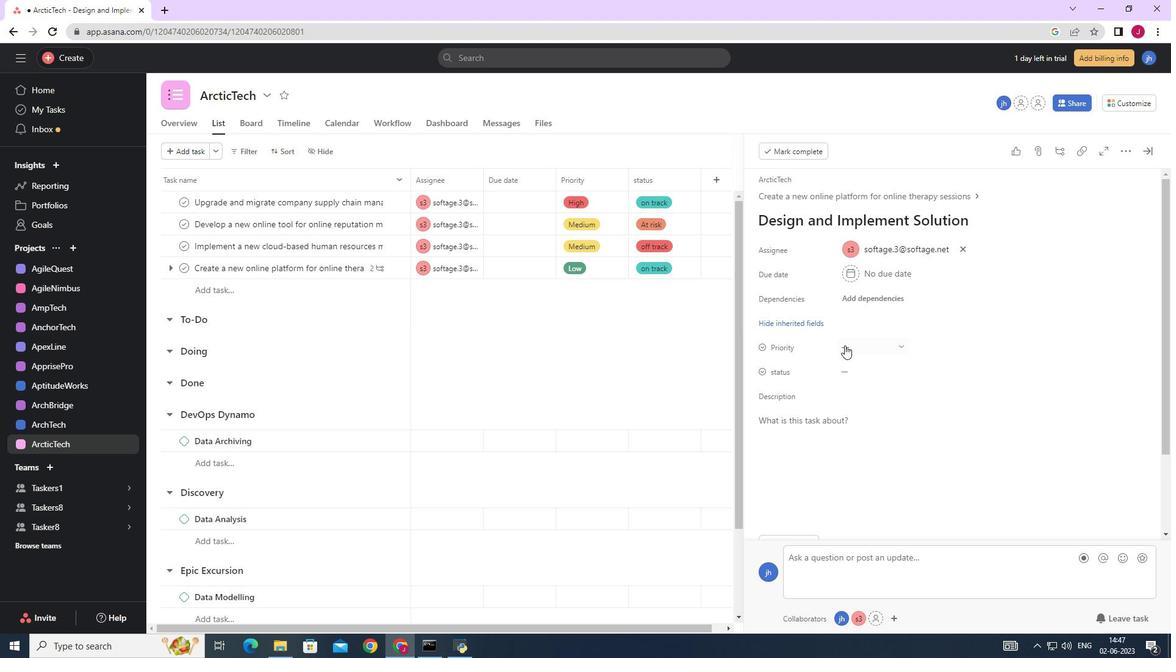 
Action: Mouse moved to (883, 392)
Screenshot: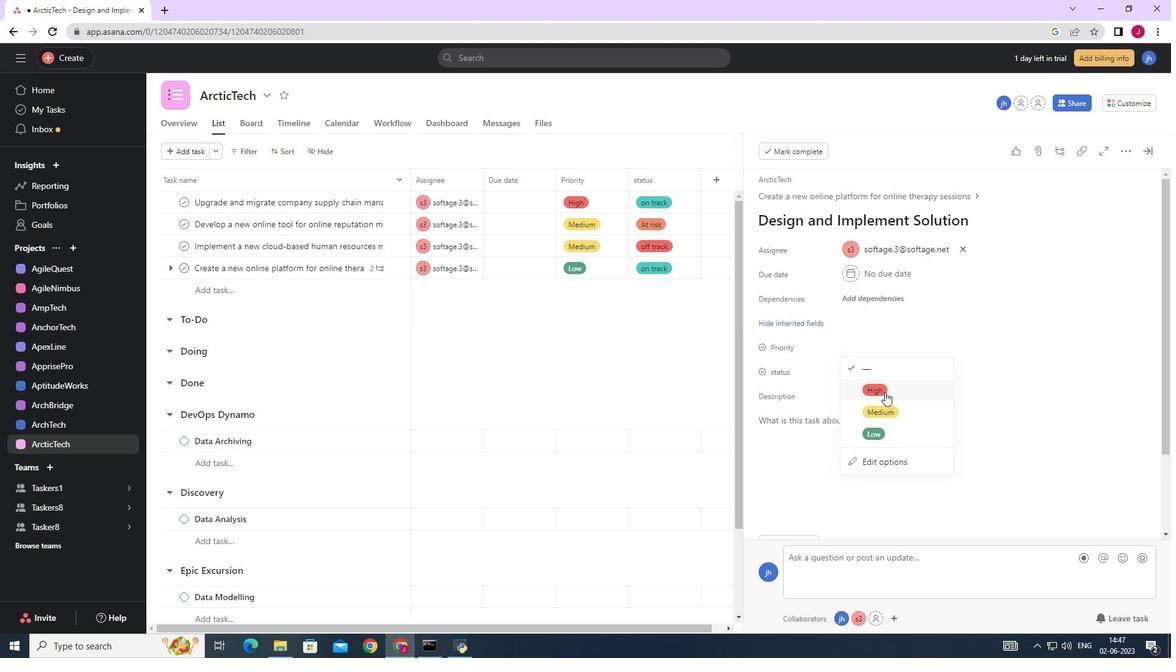 
Action: Mouse pressed left at (883, 392)
Screenshot: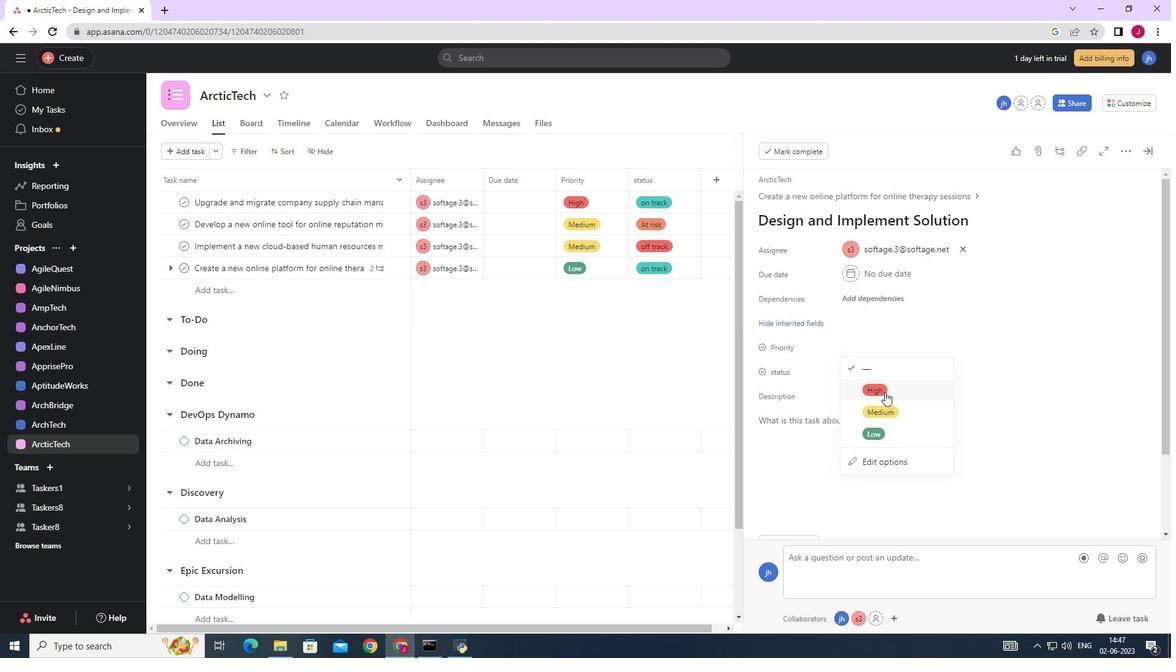 
Action: Mouse moved to (860, 375)
Screenshot: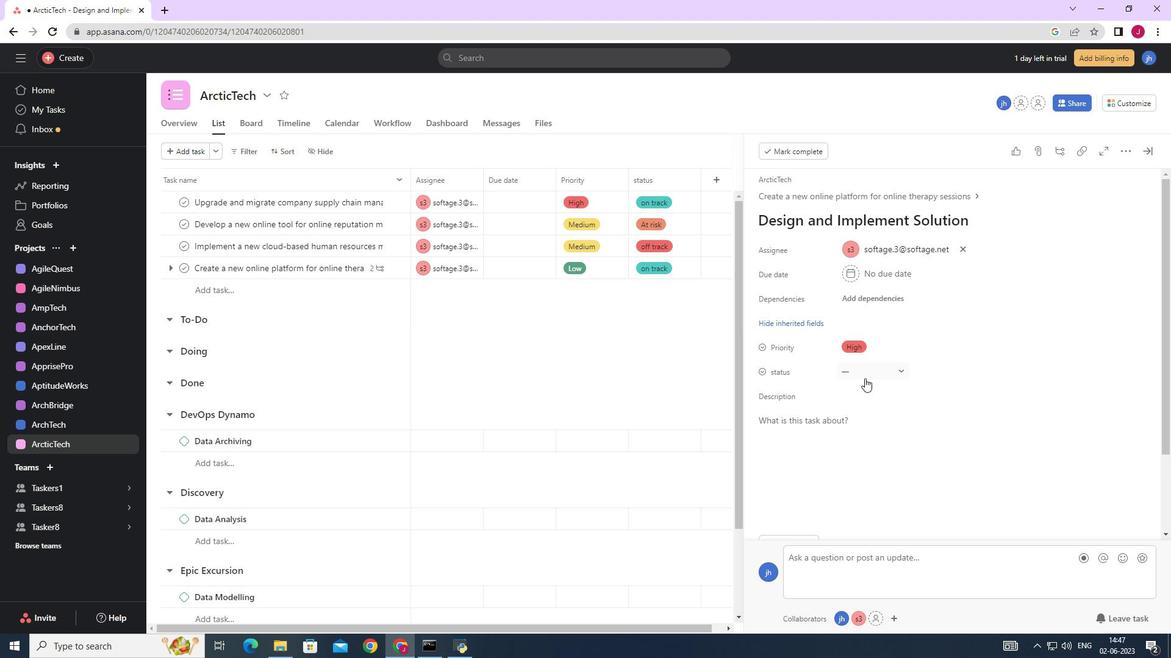 
Action: Mouse pressed left at (860, 375)
Screenshot: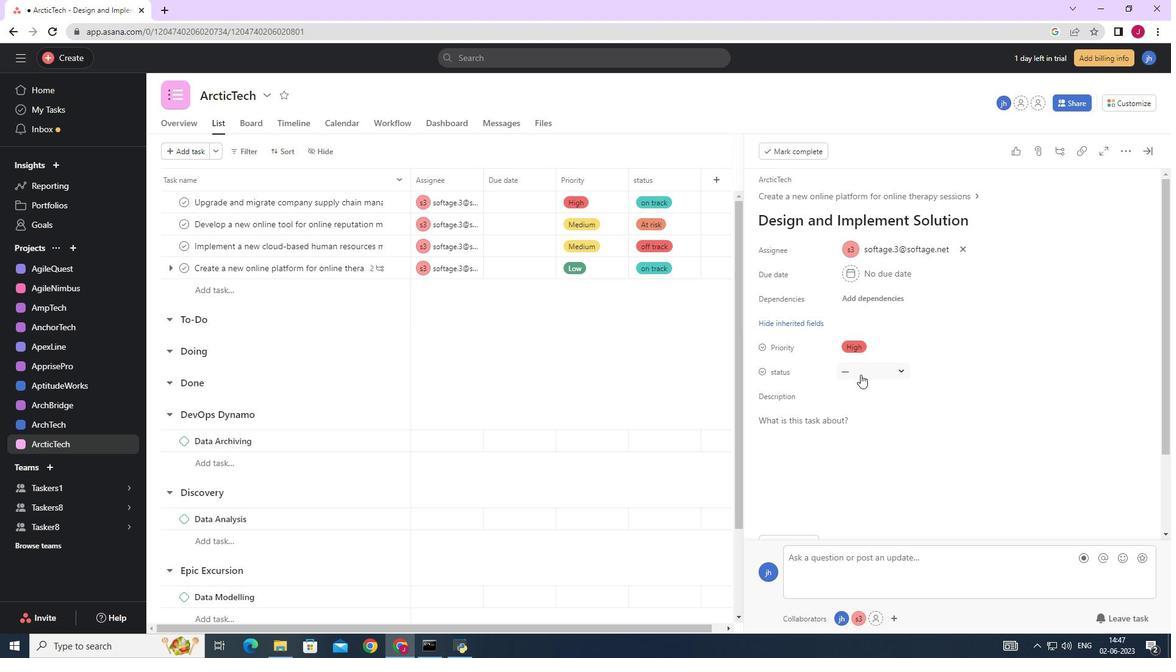 
Action: Mouse moved to (881, 482)
Screenshot: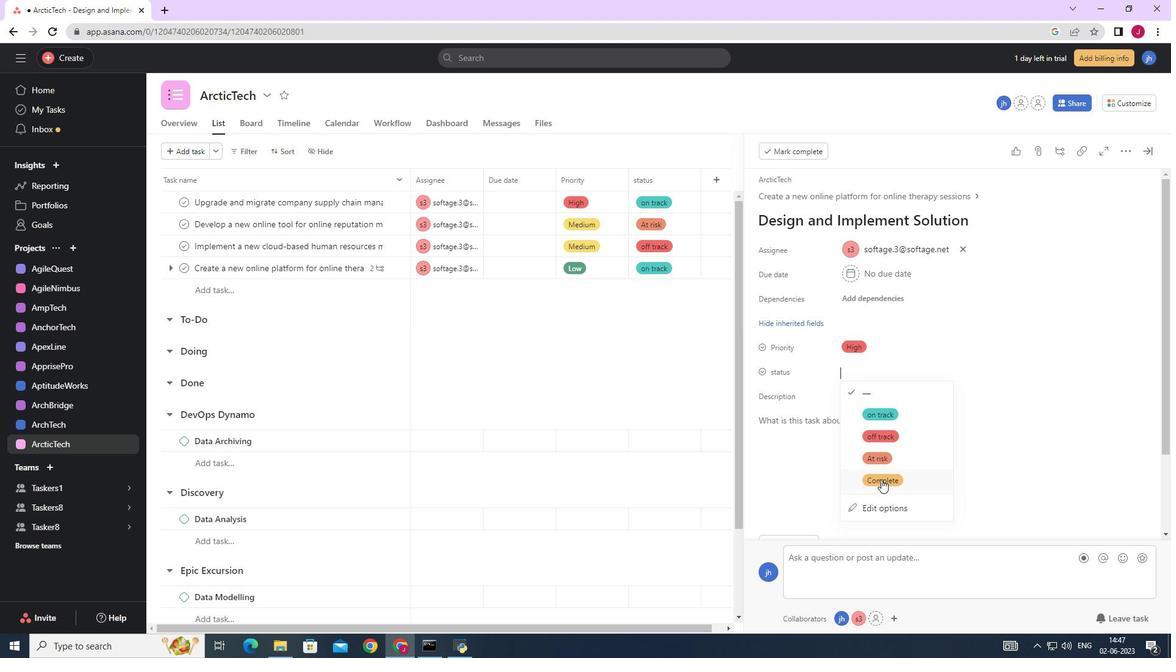 
Action: Mouse pressed left at (881, 482)
Screenshot: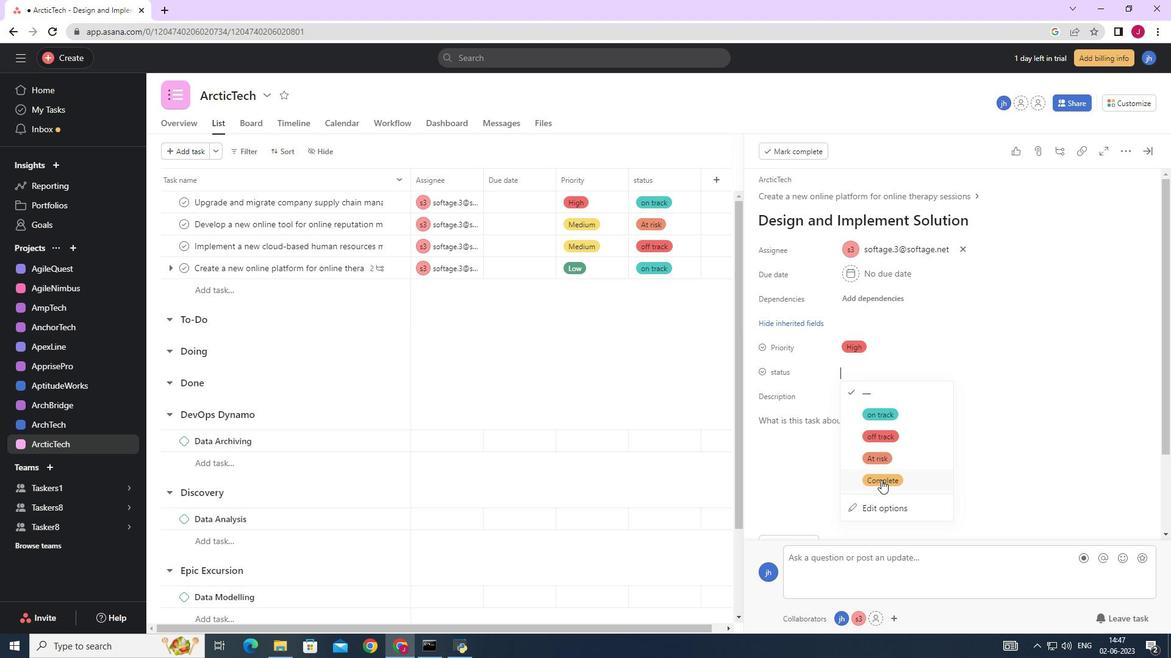 
Action: Mouse moved to (1150, 147)
Screenshot: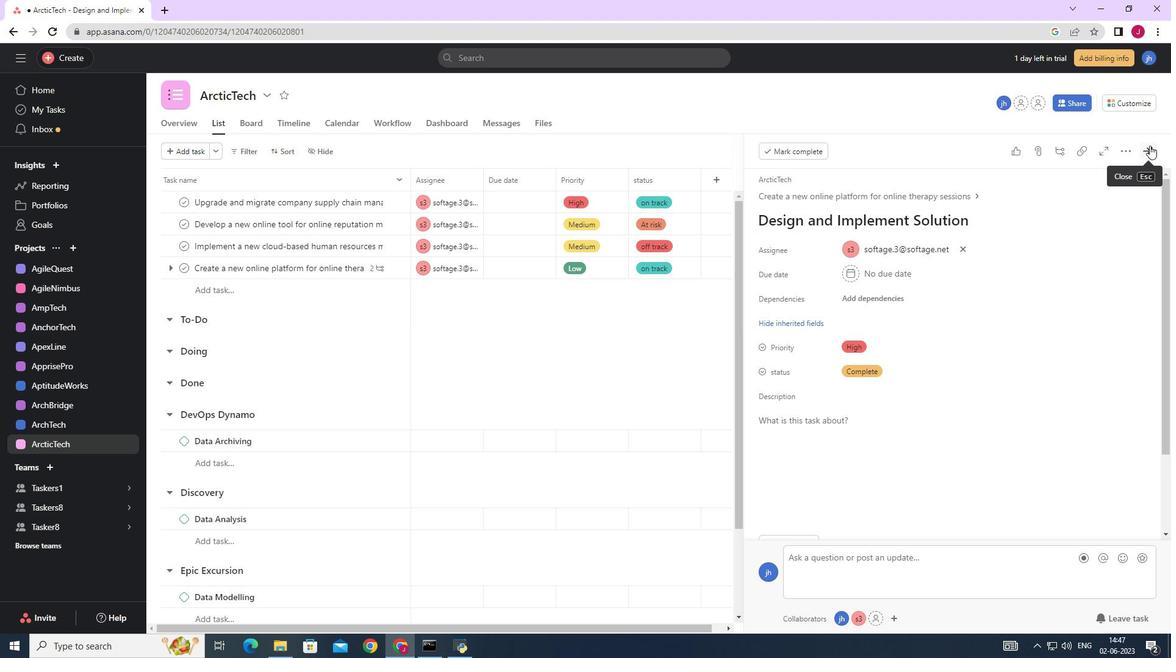 
Action: Mouse pressed left at (1150, 147)
Screenshot: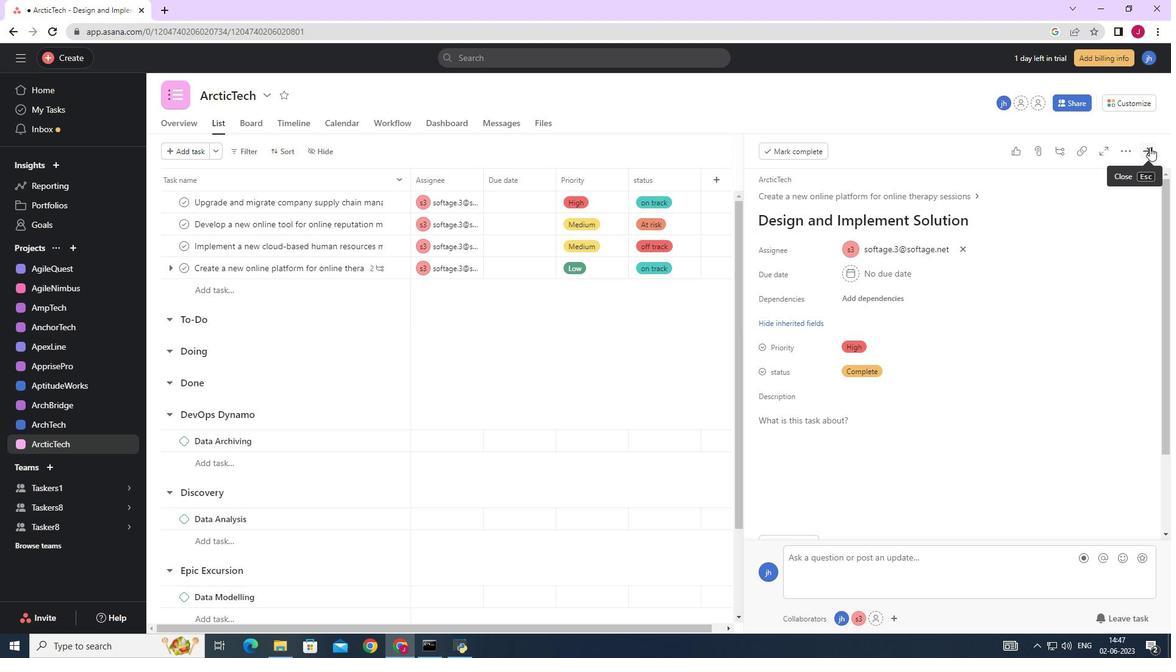 
Action: Mouse moved to (1144, 150)
Screenshot: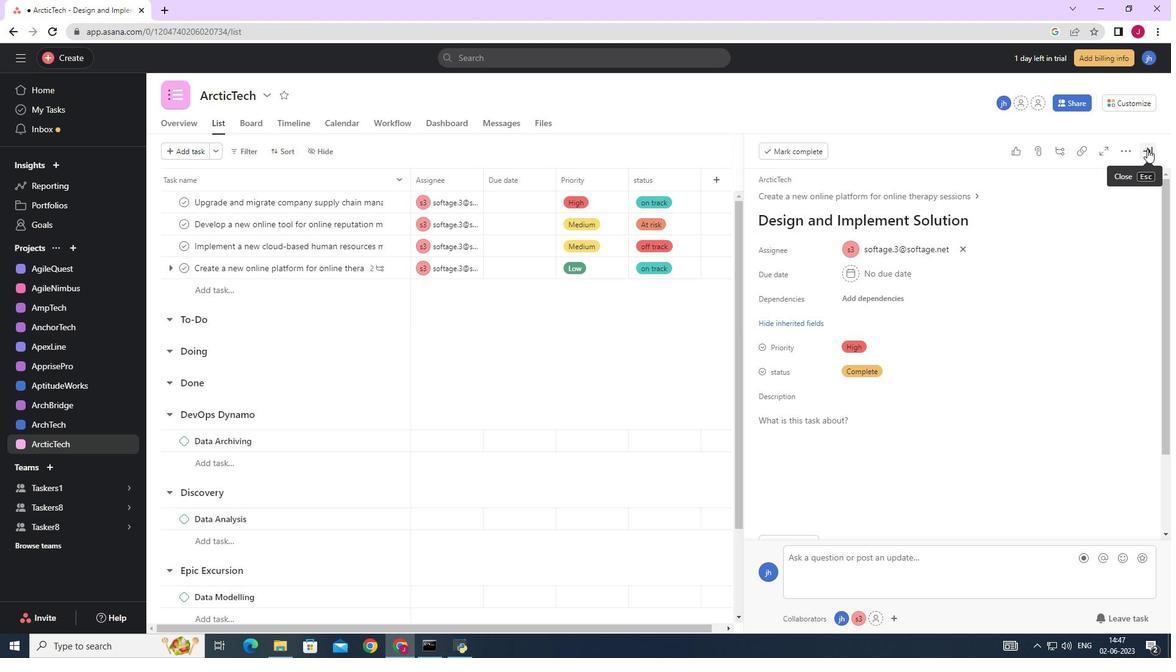 
